 Task: Find connections with filter location Braine-l'Alleud with filter topic #Automationwith filter profile language English with filter current company Spinny with filter school Professor Jayashankar Telangana State Agricultural University with filter industry Footwear and Leather Goods Repair with filter service category User Experience Design with filter keywords title Copywriter
Action: Mouse moved to (530, 83)
Screenshot: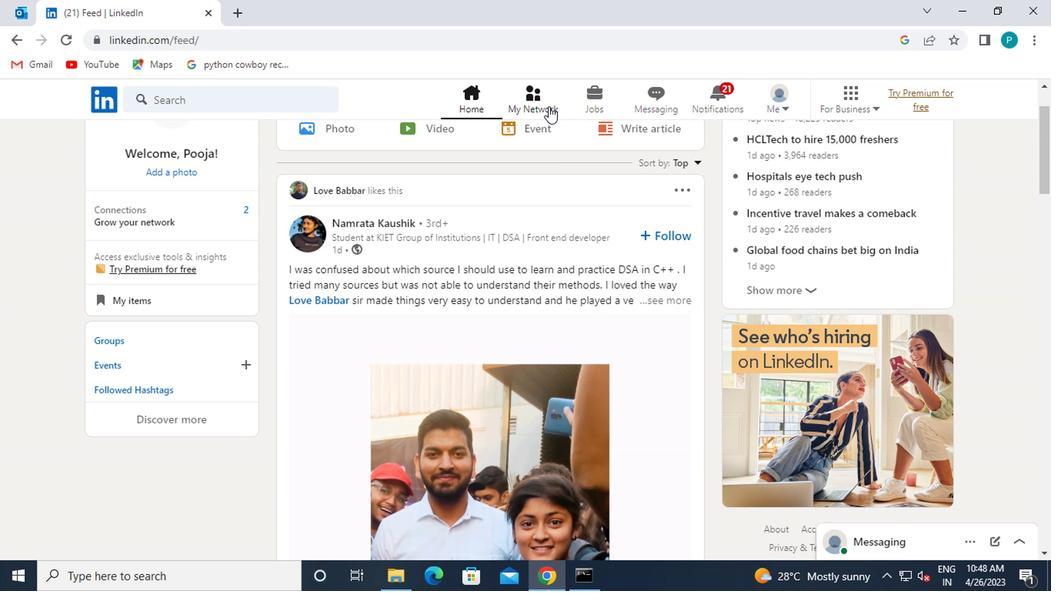 
Action: Mouse pressed left at (530, 83)
Screenshot: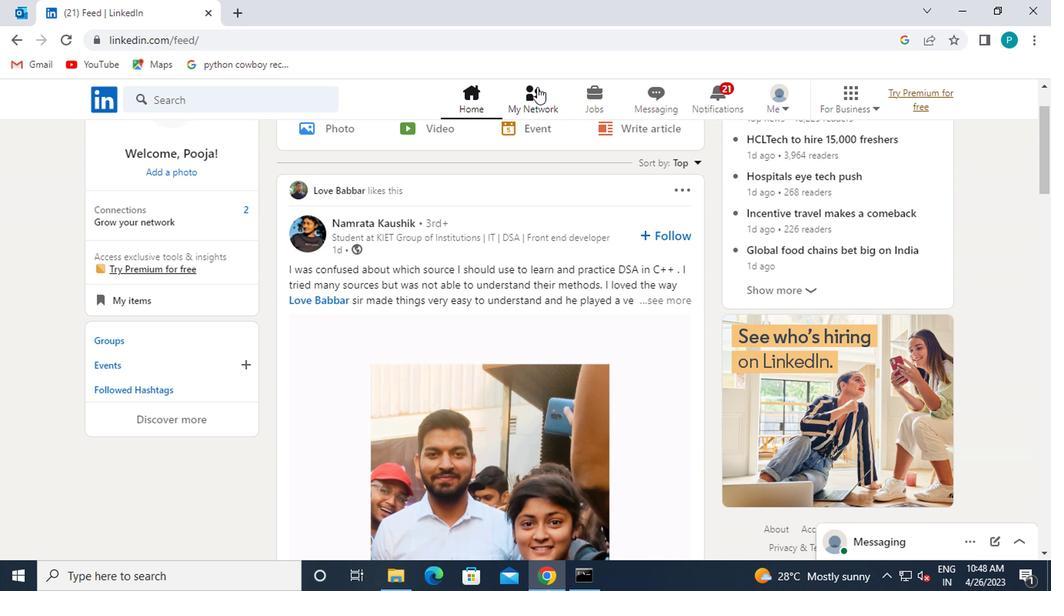 
Action: Mouse moved to (249, 188)
Screenshot: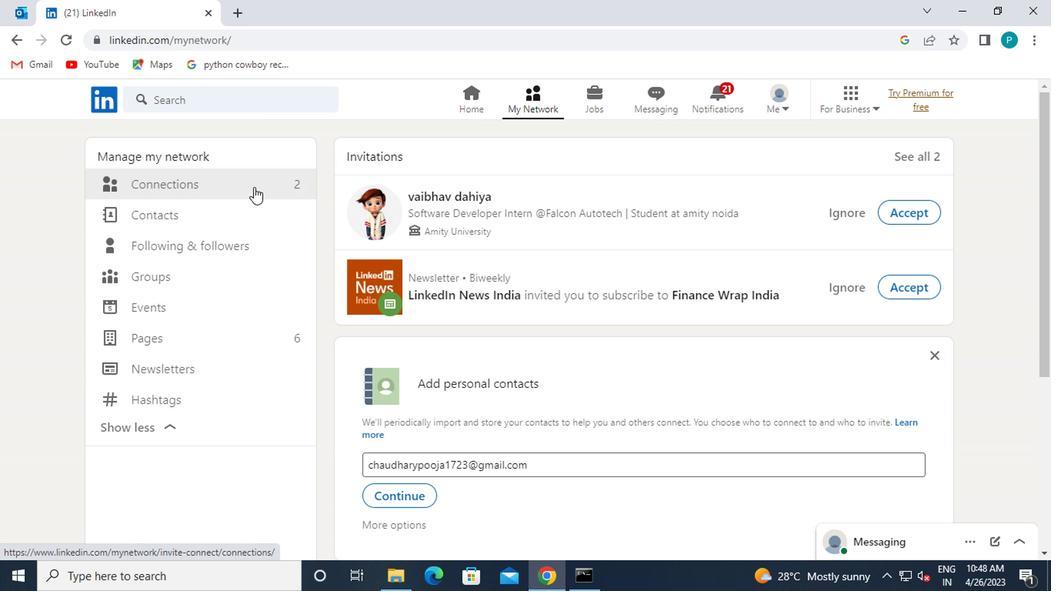 
Action: Mouse pressed left at (249, 188)
Screenshot: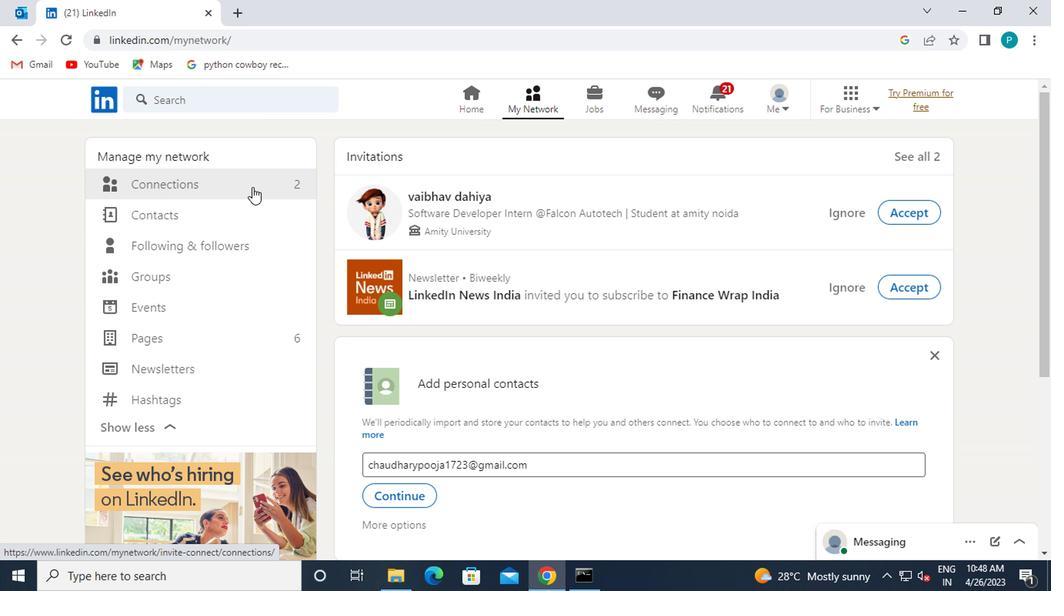 
Action: Mouse moved to (640, 183)
Screenshot: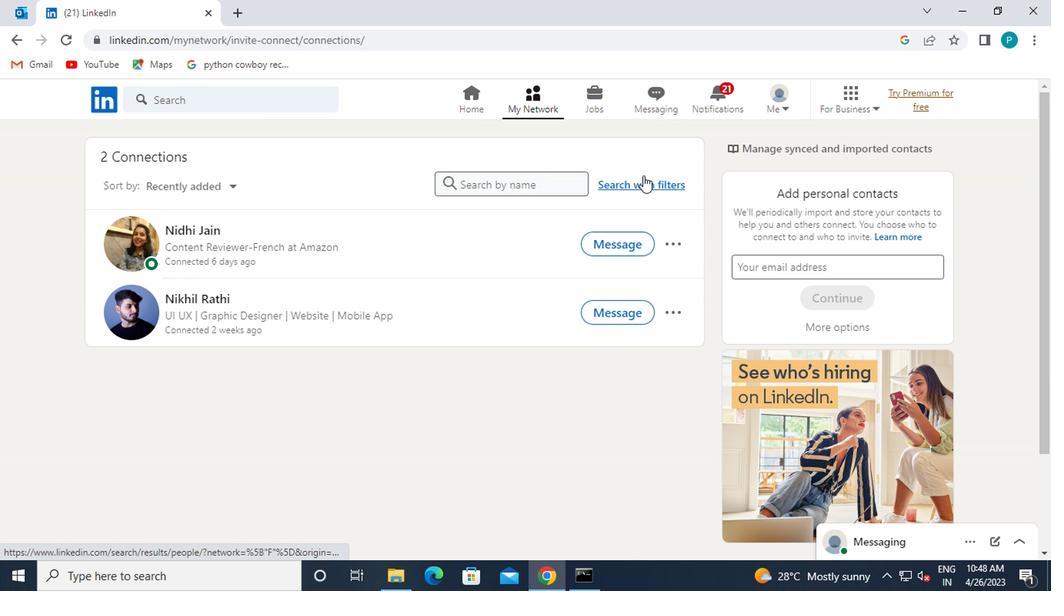 
Action: Mouse pressed left at (640, 183)
Screenshot: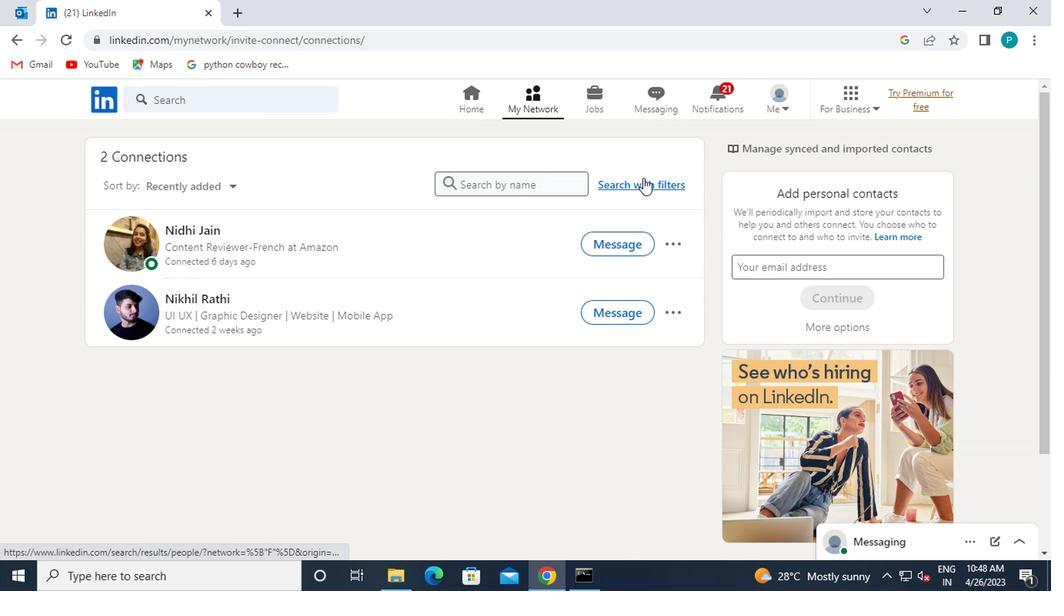 
Action: Mouse moved to (511, 132)
Screenshot: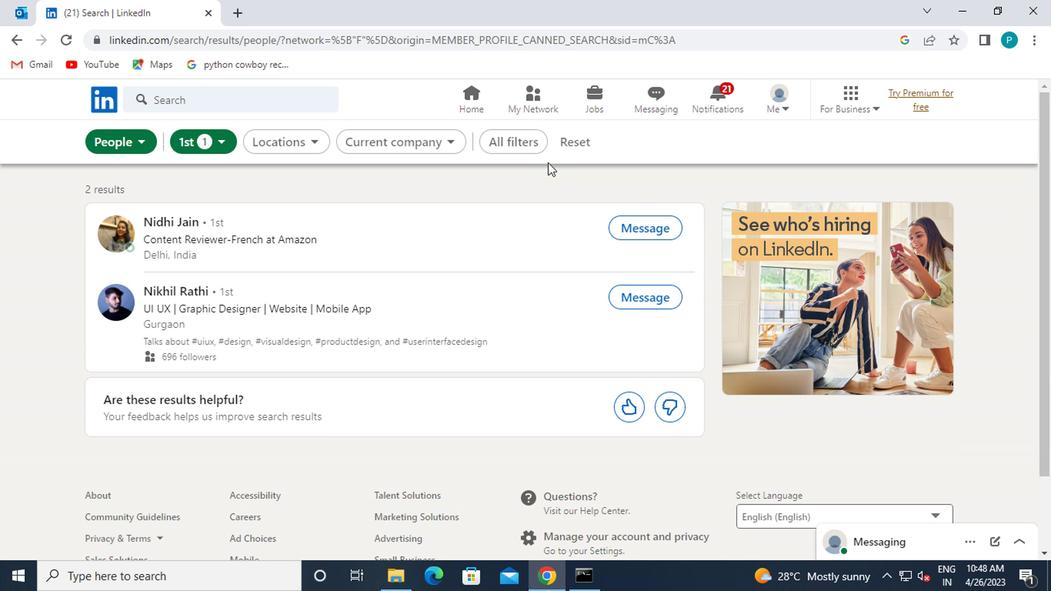 
Action: Mouse pressed left at (511, 132)
Screenshot: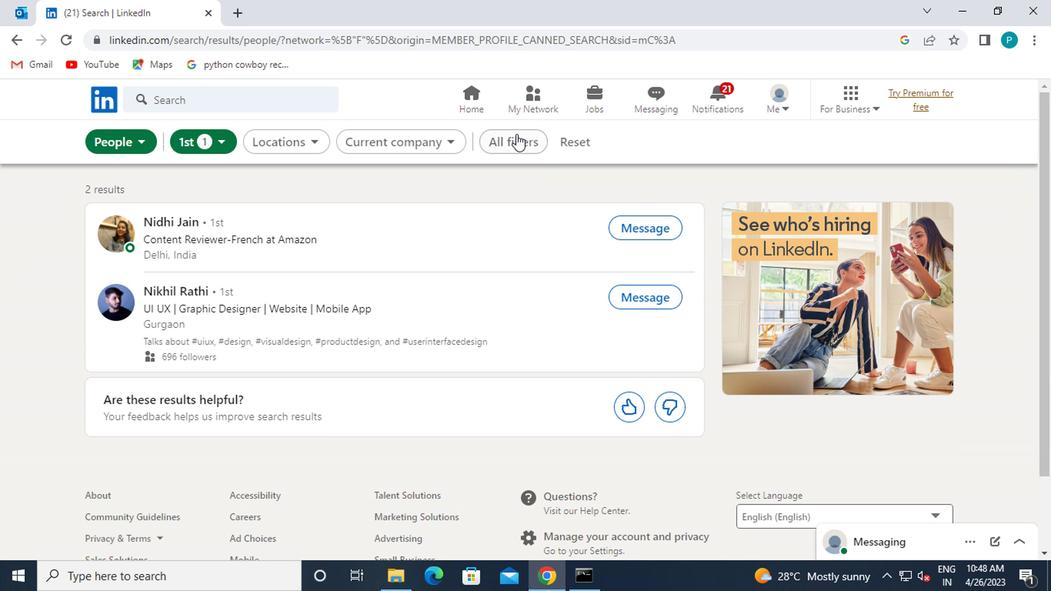 
Action: Mouse moved to (734, 319)
Screenshot: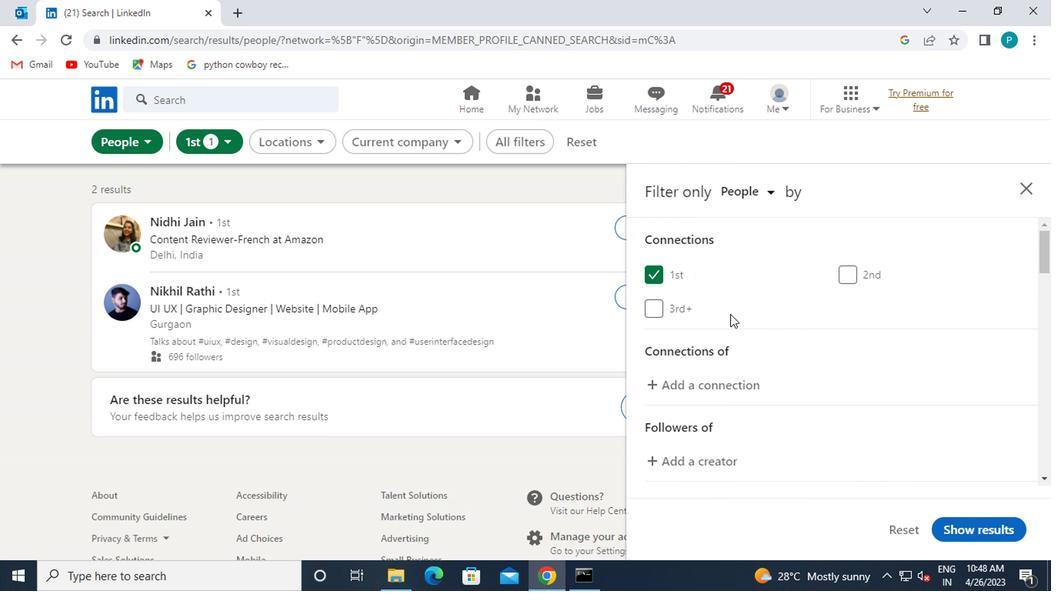 
Action: Mouse scrolled (734, 318) with delta (0, -1)
Screenshot: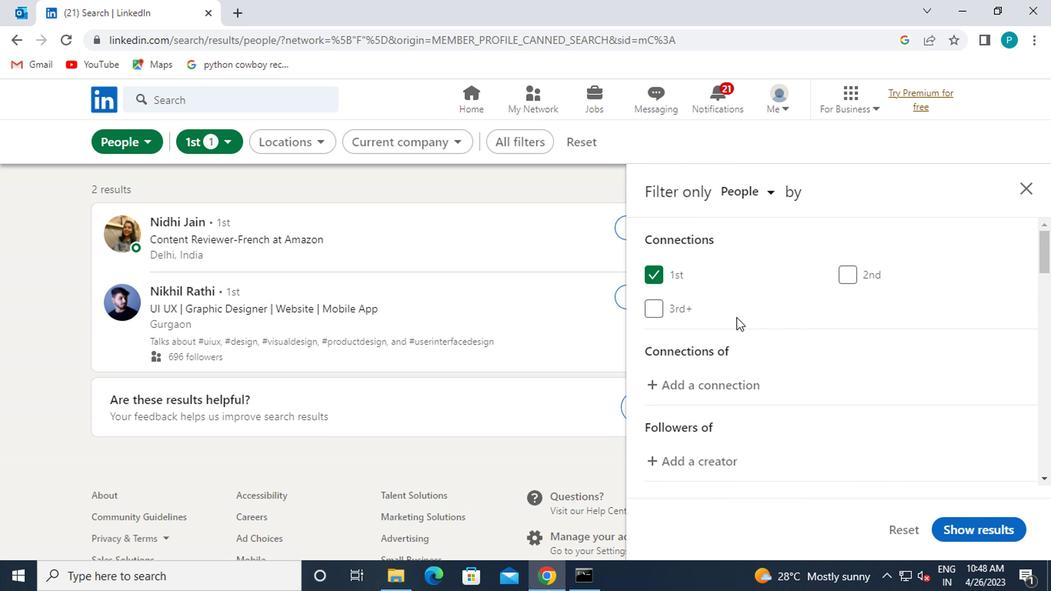 
Action: Mouse scrolled (734, 318) with delta (0, -1)
Screenshot: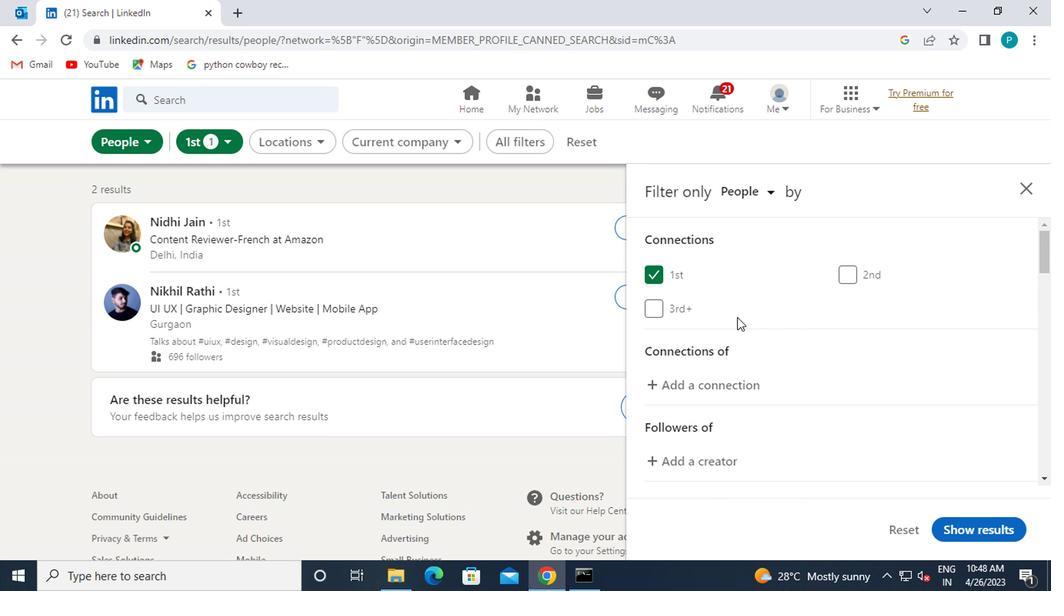 
Action: Mouse moved to (746, 335)
Screenshot: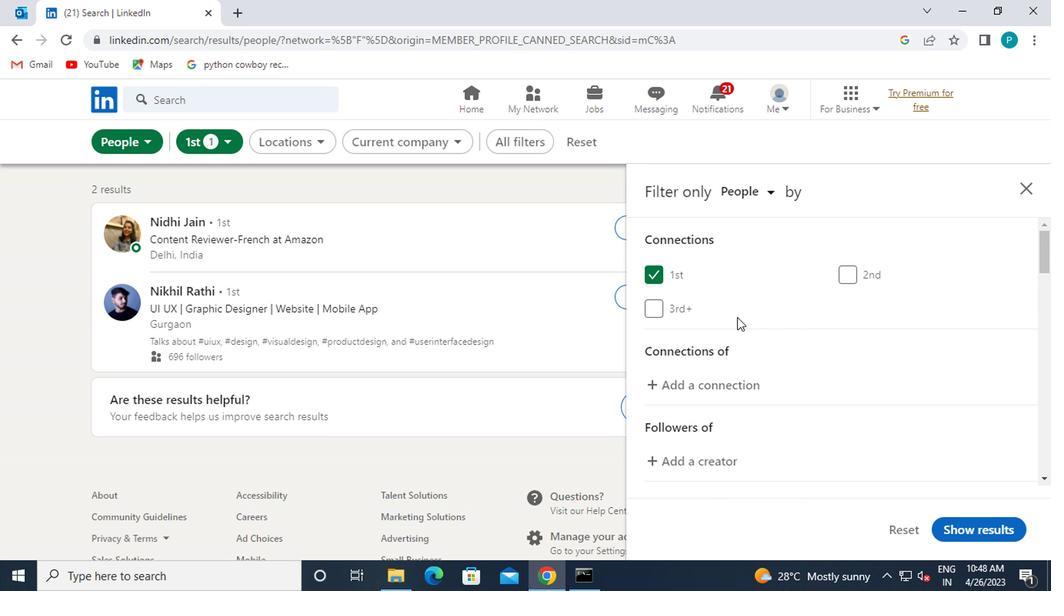 
Action: Mouse scrolled (746, 334) with delta (0, 0)
Screenshot: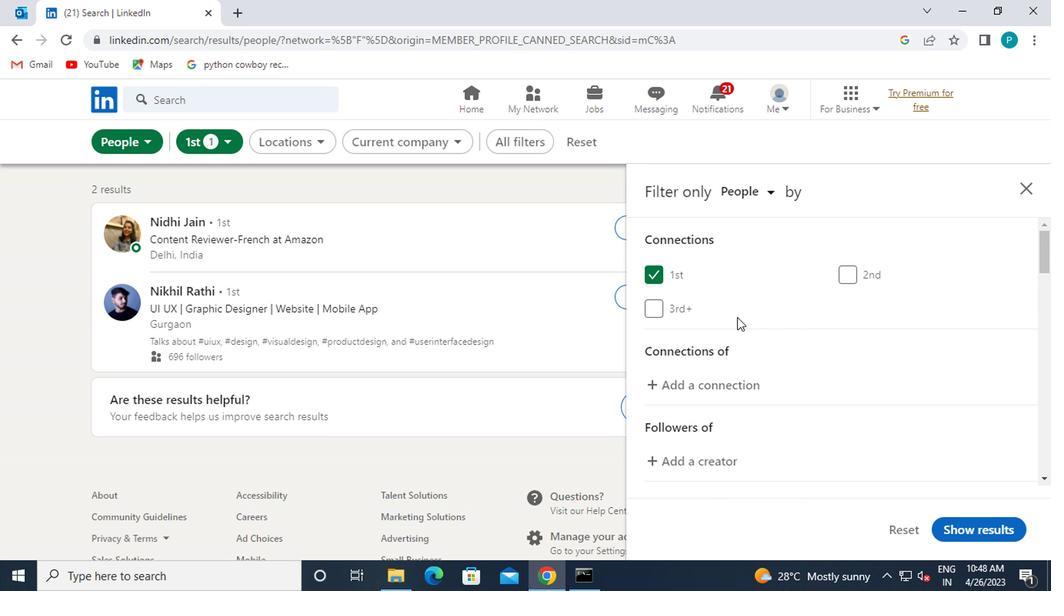 
Action: Mouse moved to (856, 372)
Screenshot: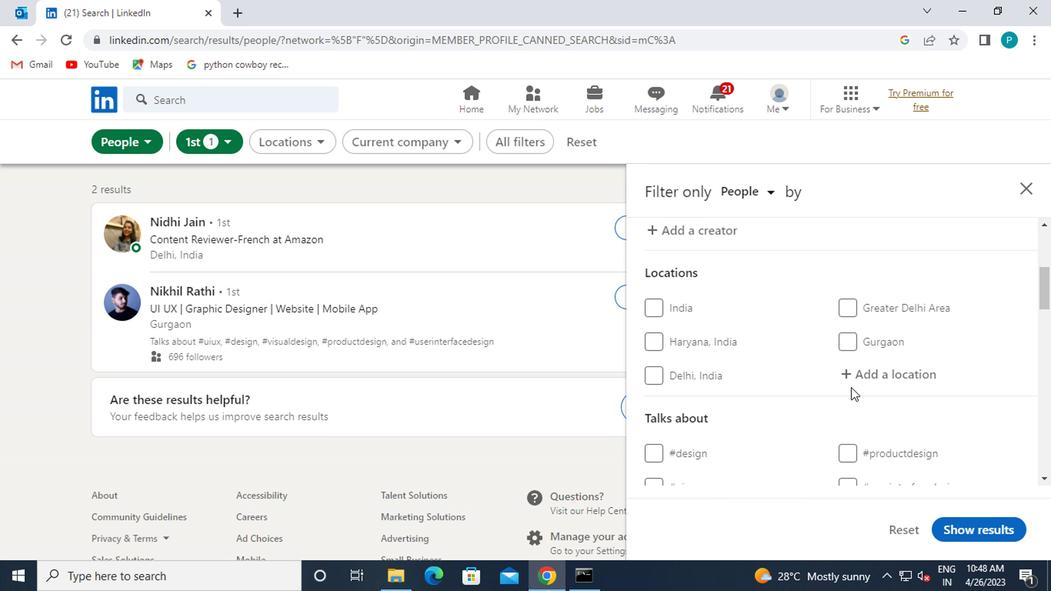 
Action: Mouse pressed left at (856, 372)
Screenshot: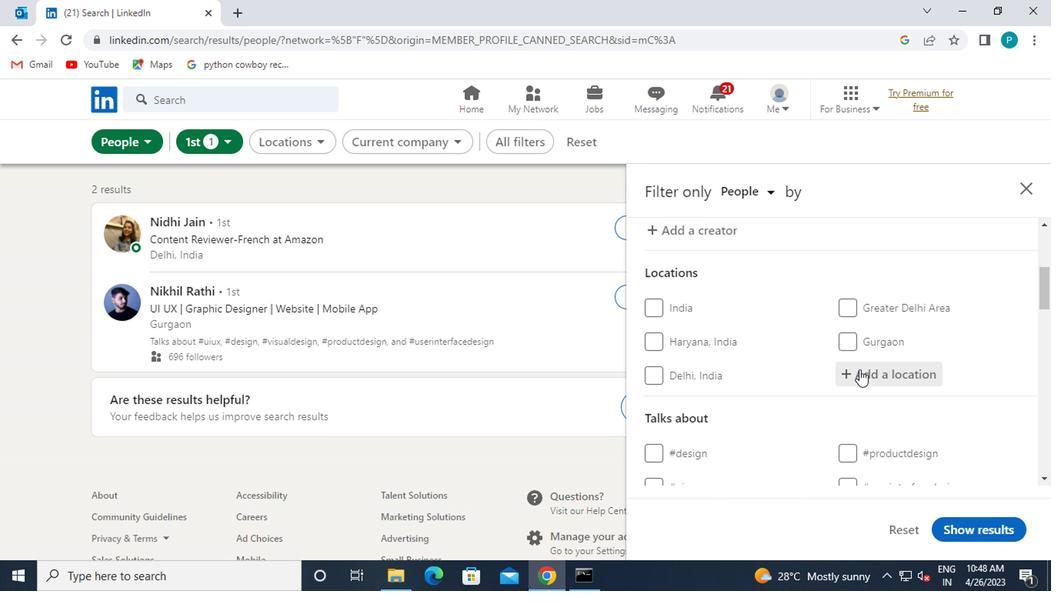 
Action: Mouse moved to (848, 355)
Screenshot: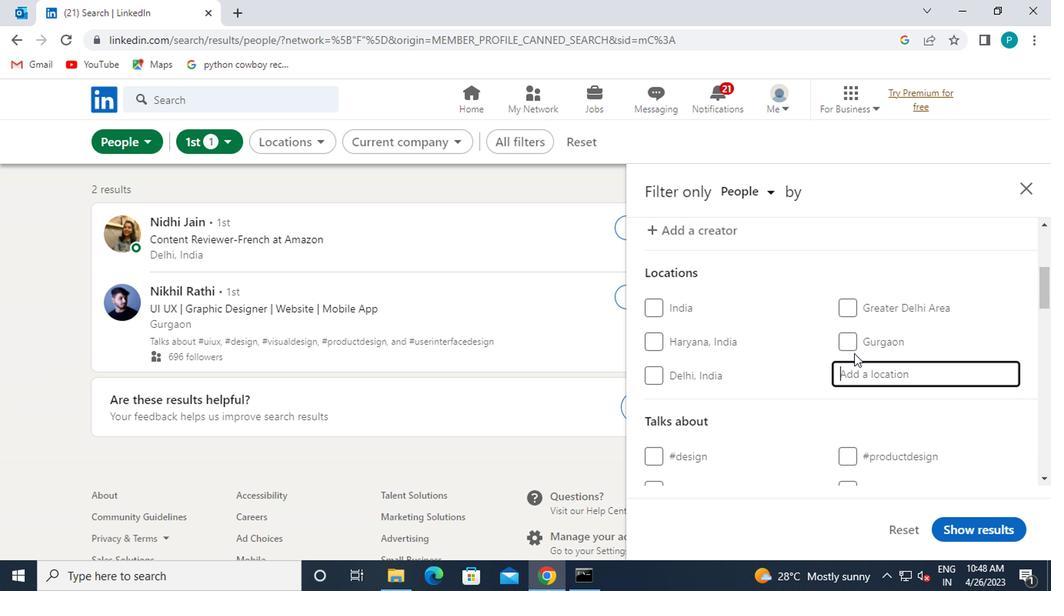 
Action: Key pressed <Key.caps_lock>b<Key.caps_lock>raine
Screenshot: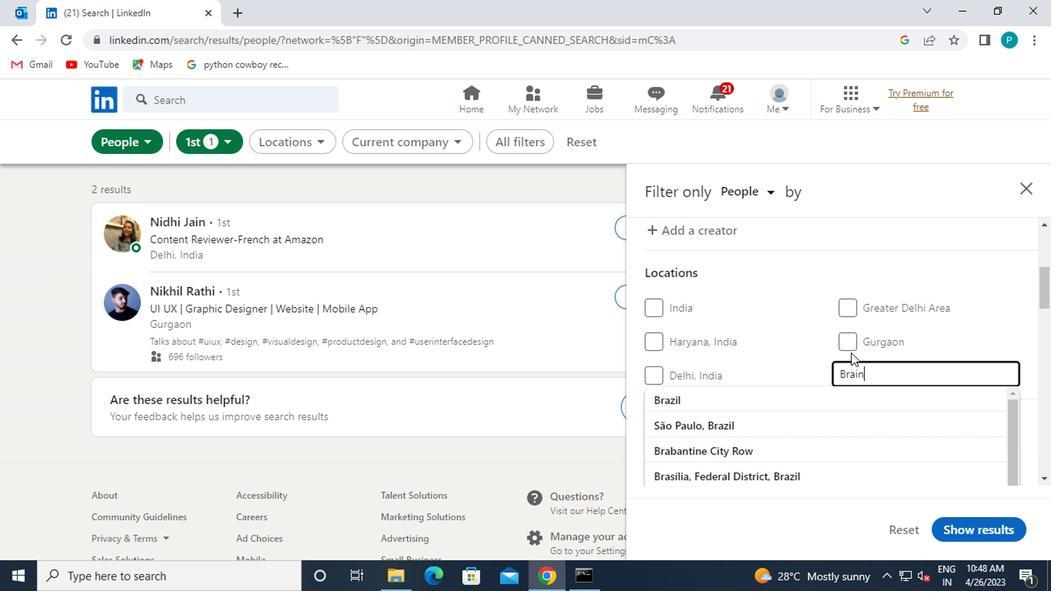 
Action: Mouse moved to (827, 401)
Screenshot: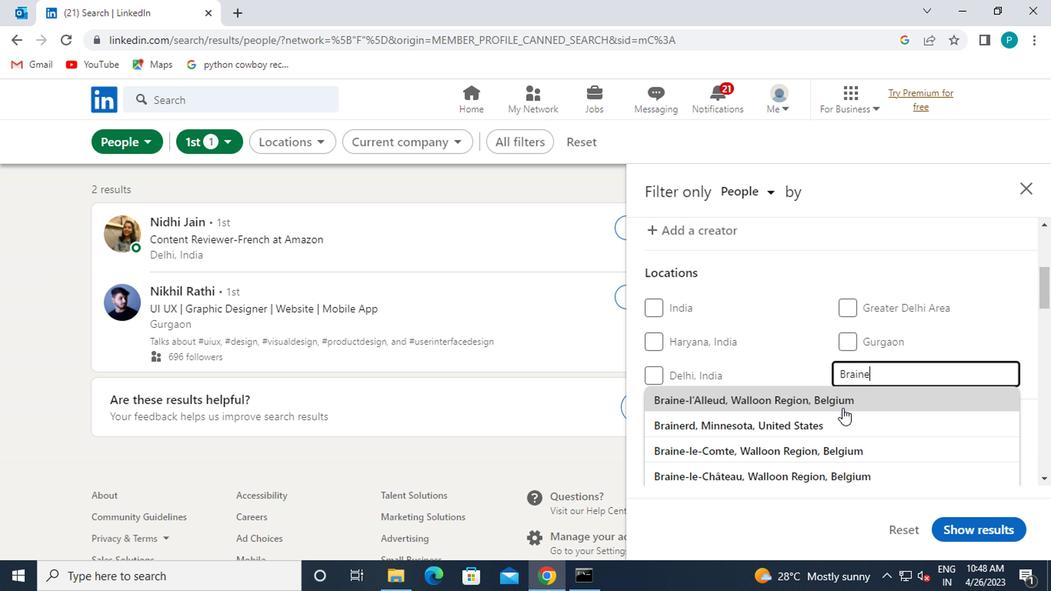 
Action: Mouse pressed left at (827, 401)
Screenshot: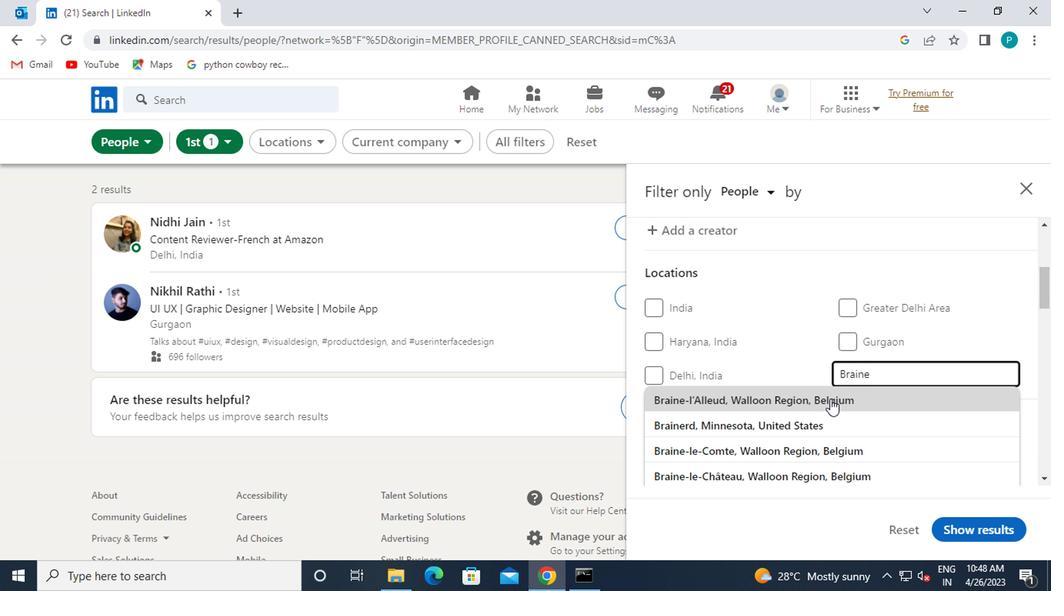 
Action: Mouse scrolled (827, 400) with delta (0, 0)
Screenshot: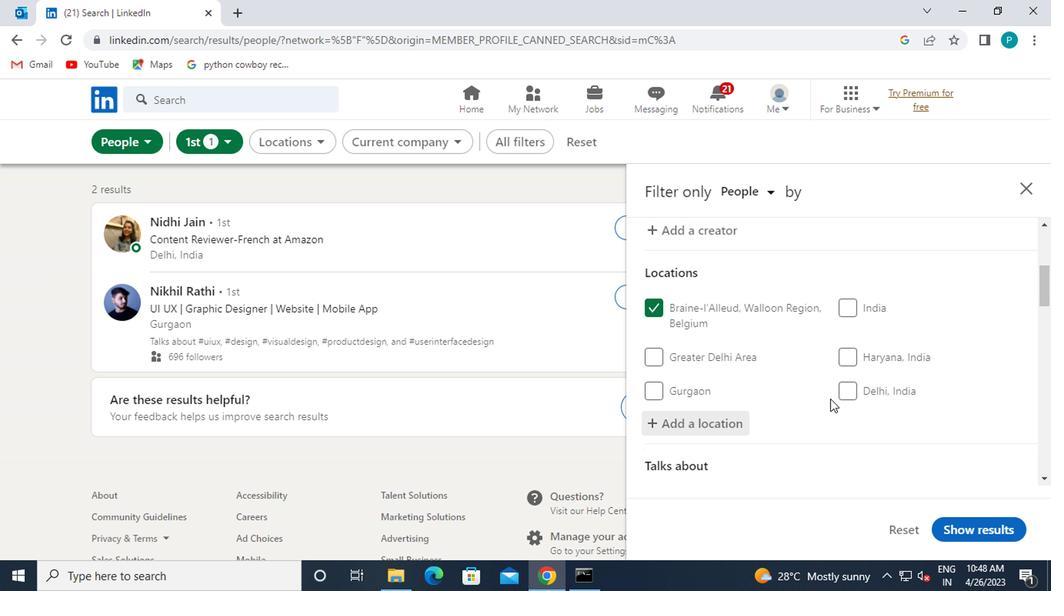 
Action: Mouse scrolled (827, 400) with delta (0, 0)
Screenshot: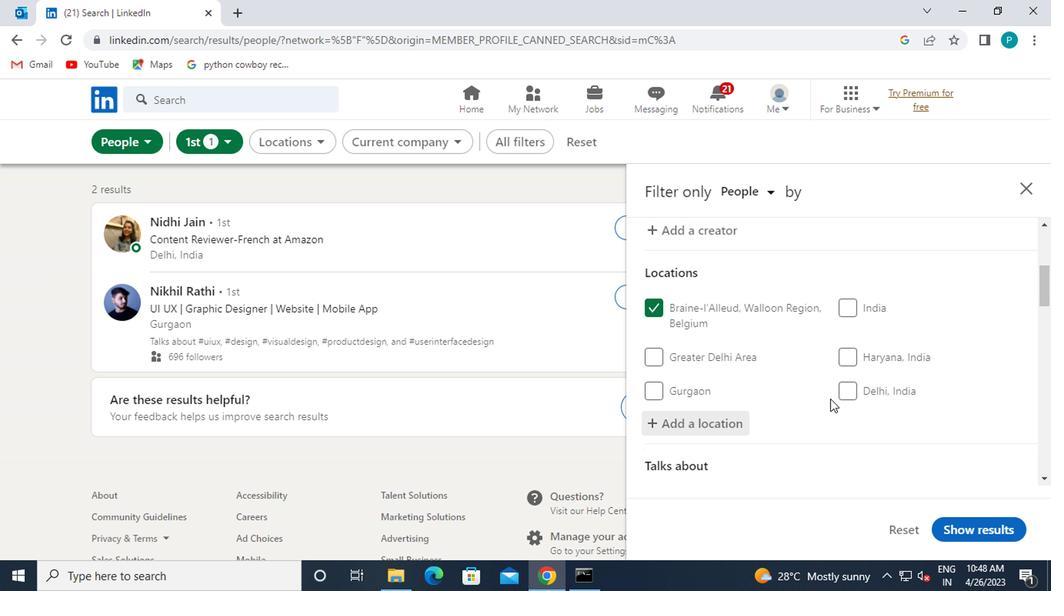 
Action: Mouse scrolled (827, 400) with delta (0, 0)
Screenshot: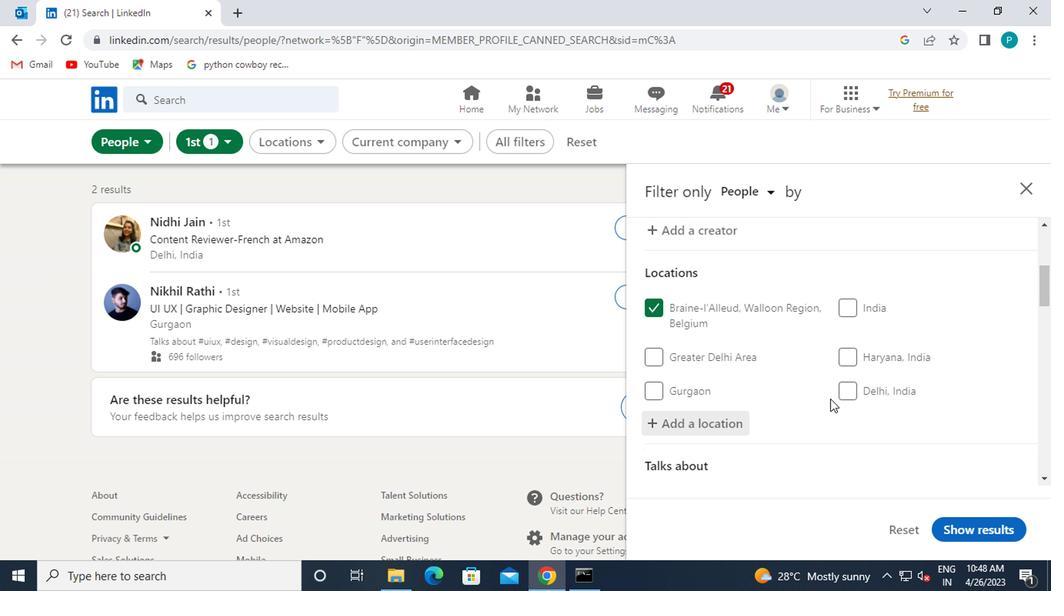 
Action: Mouse moved to (857, 346)
Screenshot: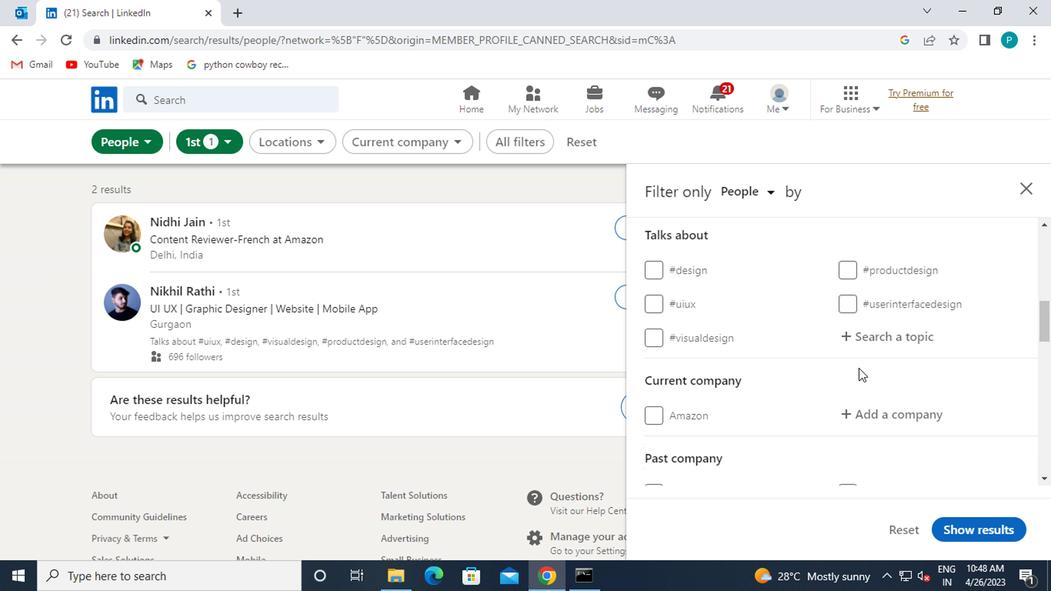 
Action: Mouse pressed left at (857, 346)
Screenshot: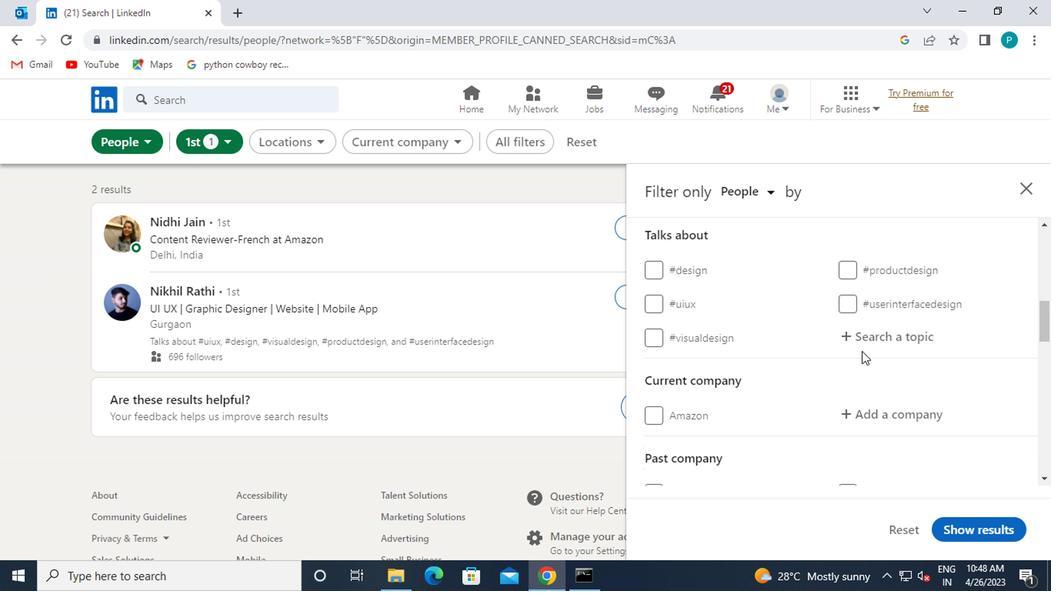 
Action: Mouse moved to (854, 350)
Screenshot: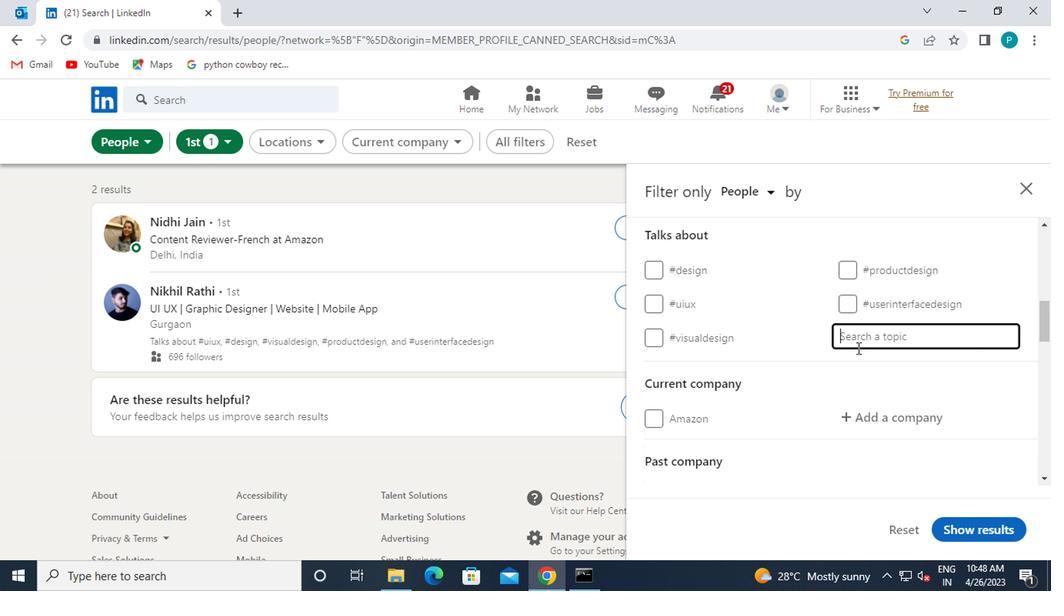 
Action: Key pressed <Key.shift><Key.shift><Key.shift><Key.shift><Key.shift><Key.shift>#<Key.caps_lock>A<Key.caps_lock>UTOMATION
Screenshot: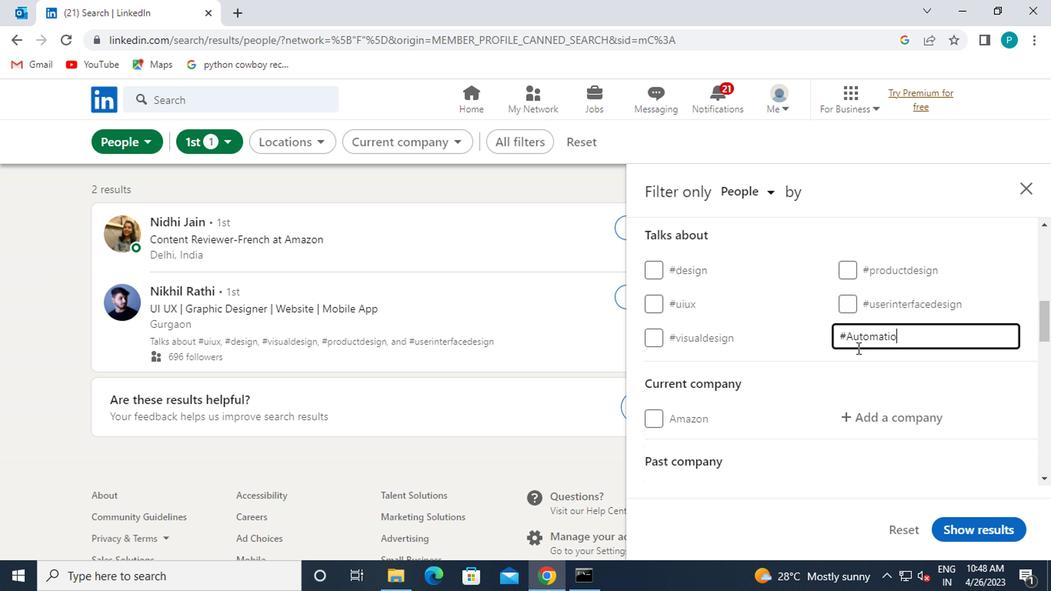 
Action: Mouse moved to (855, 350)
Screenshot: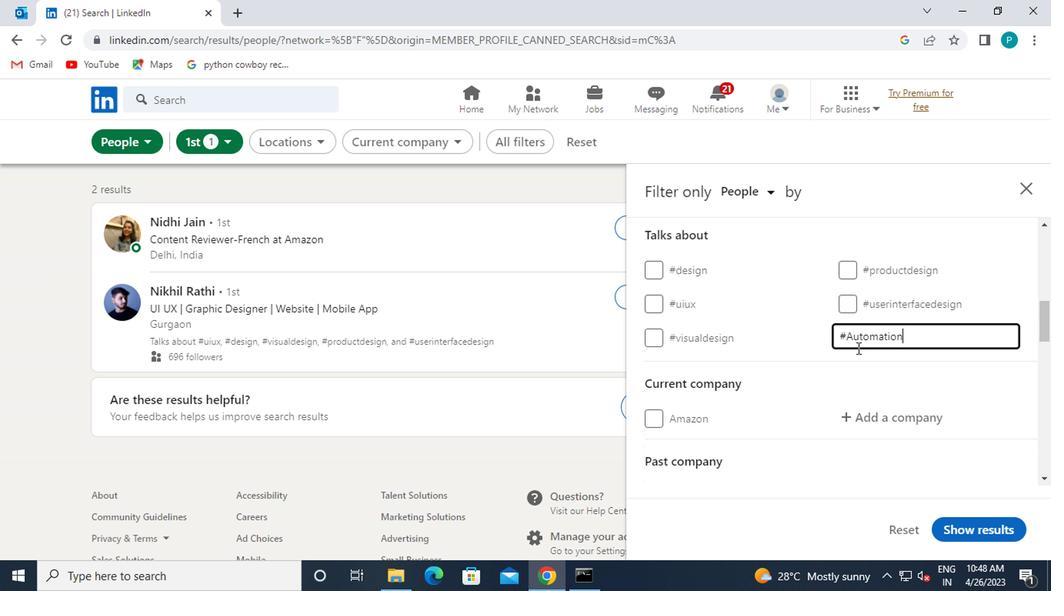 
Action: Mouse scrolled (855, 349) with delta (0, 0)
Screenshot: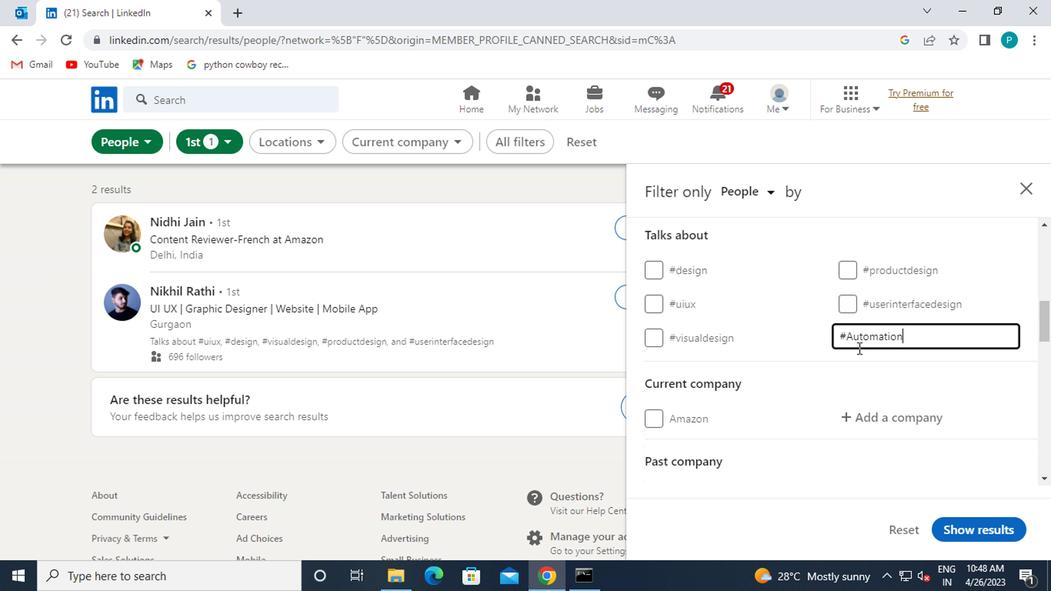 
Action: Mouse scrolled (855, 349) with delta (0, 0)
Screenshot: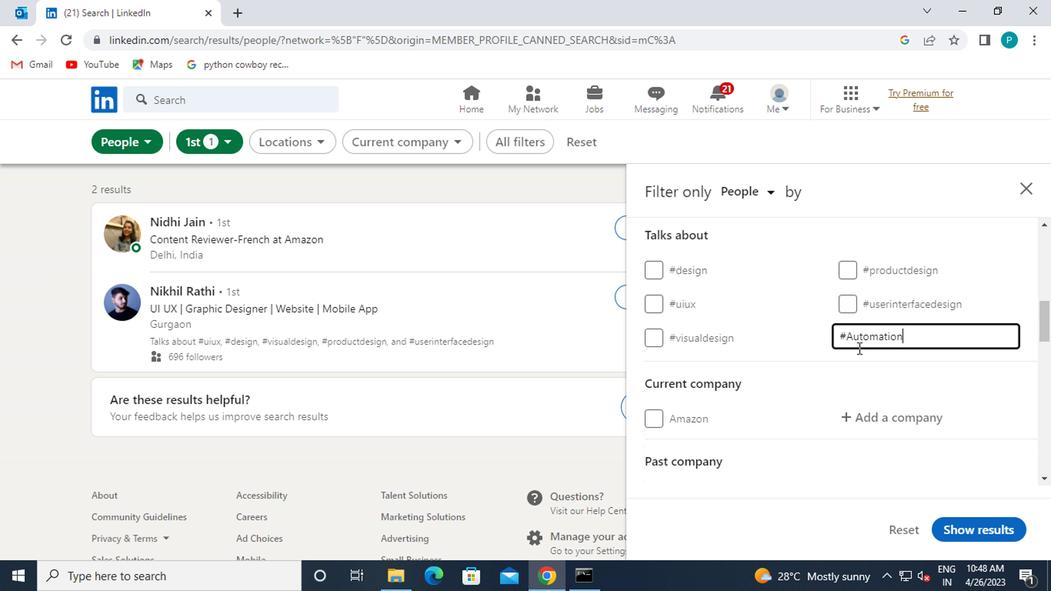
Action: Mouse moved to (850, 267)
Screenshot: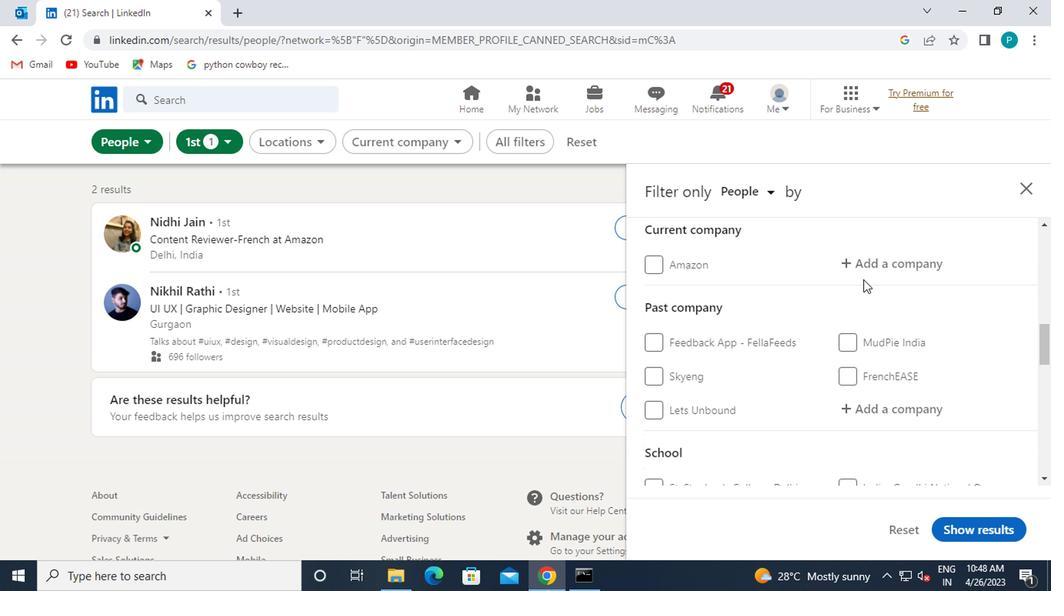 
Action: Mouse pressed left at (850, 267)
Screenshot: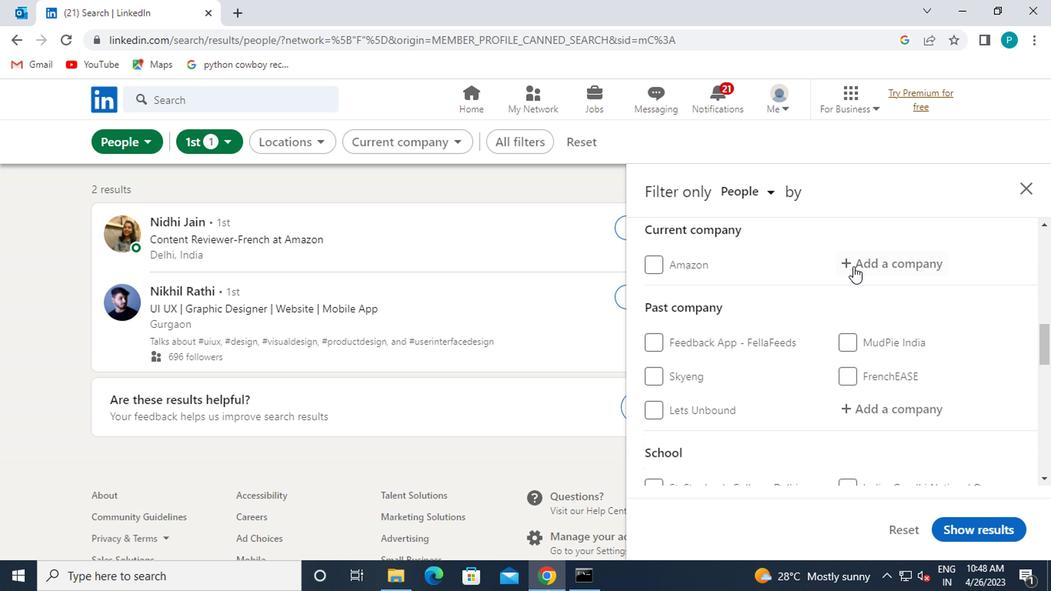 
Action: Mouse moved to (850, 267)
Screenshot: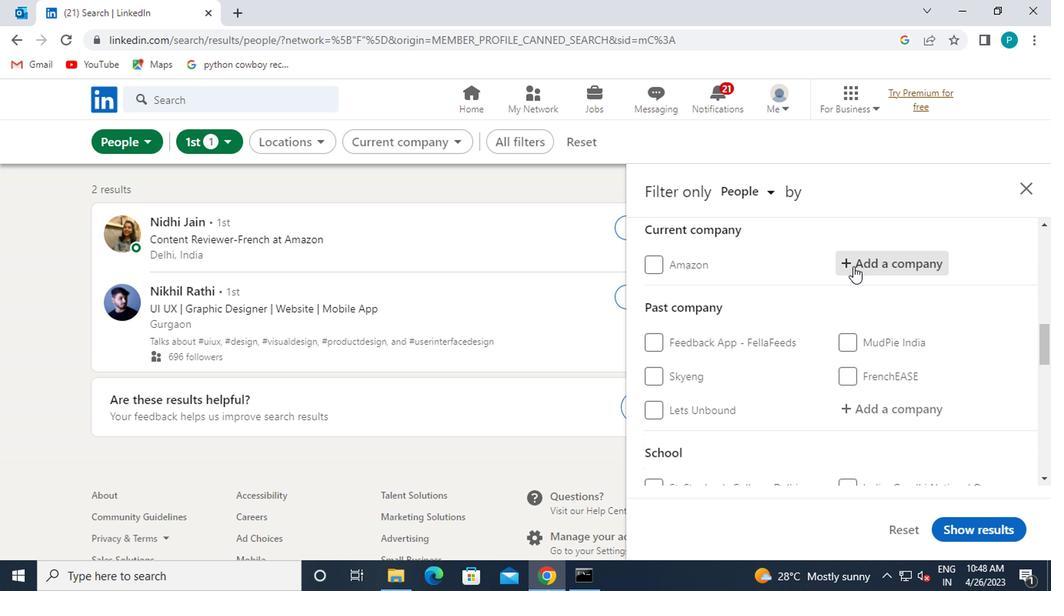 
Action: Key pressed SPINNY
Screenshot: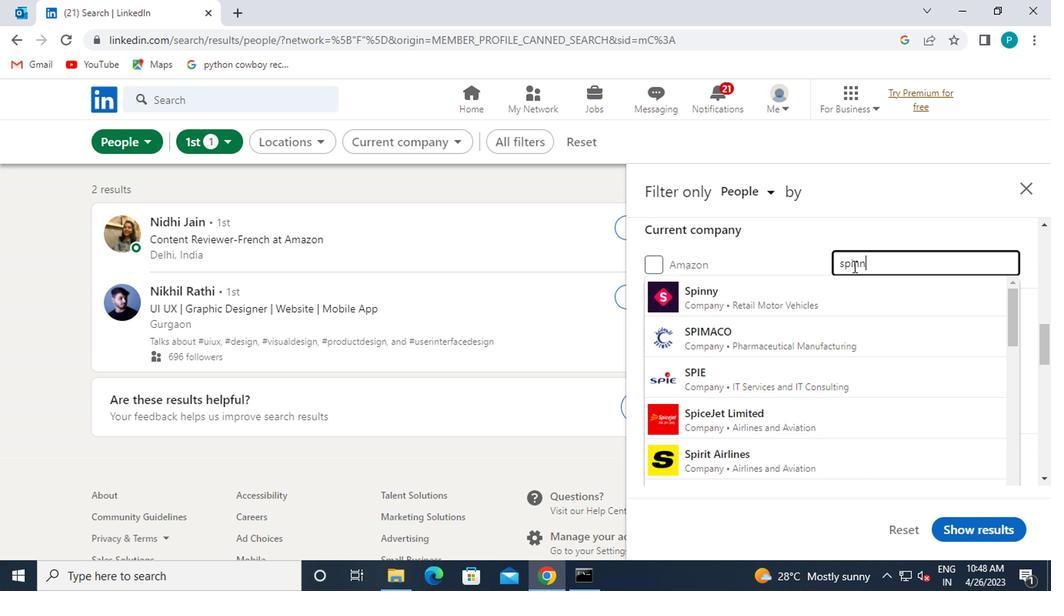 
Action: Mouse moved to (785, 302)
Screenshot: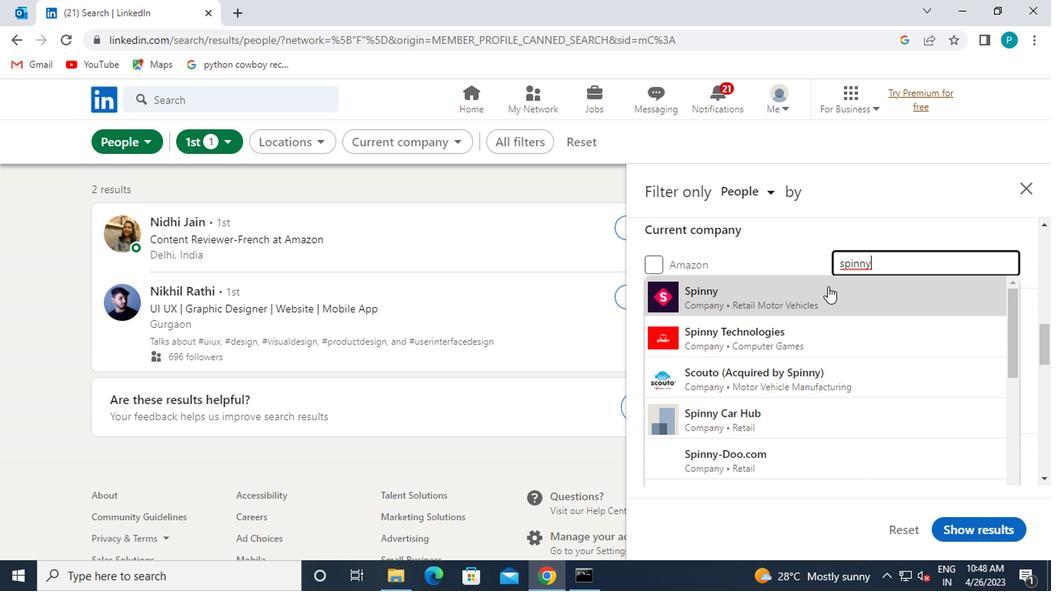 
Action: Mouse pressed left at (785, 302)
Screenshot: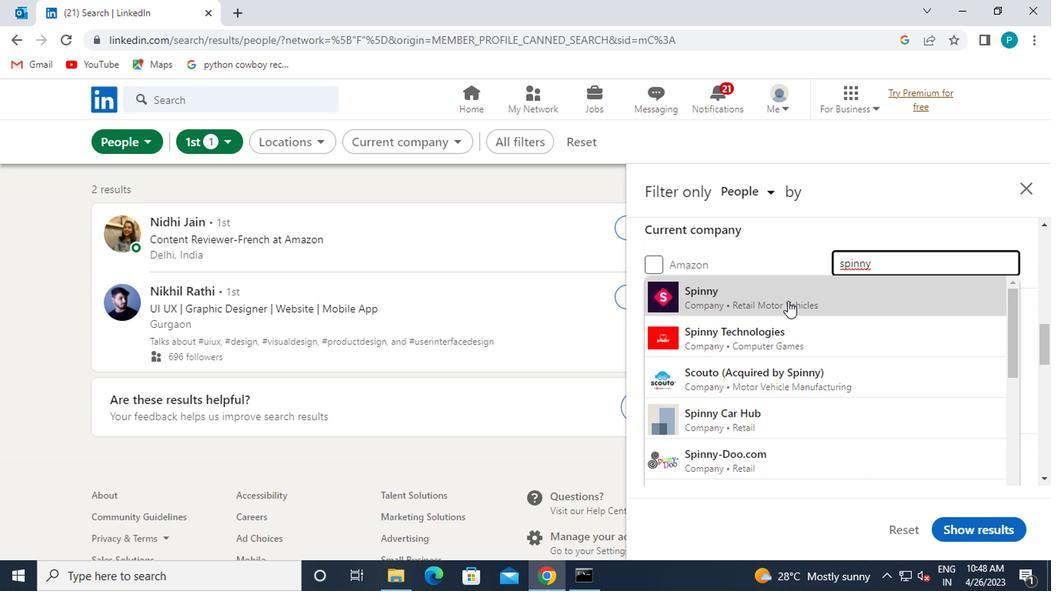 
Action: Mouse scrolled (785, 301) with delta (0, -1)
Screenshot: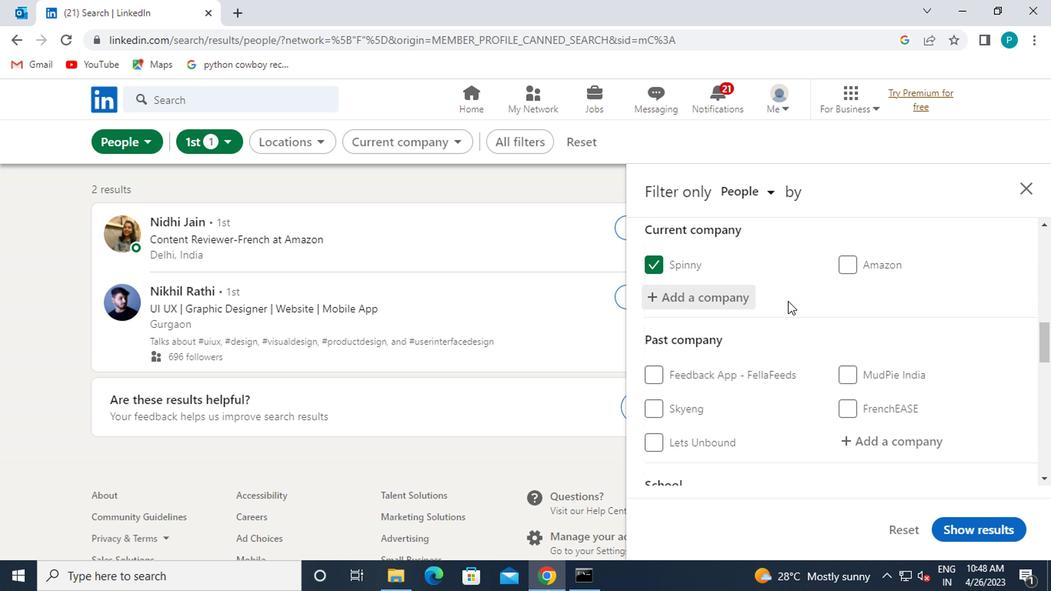 
Action: Mouse moved to (785, 302)
Screenshot: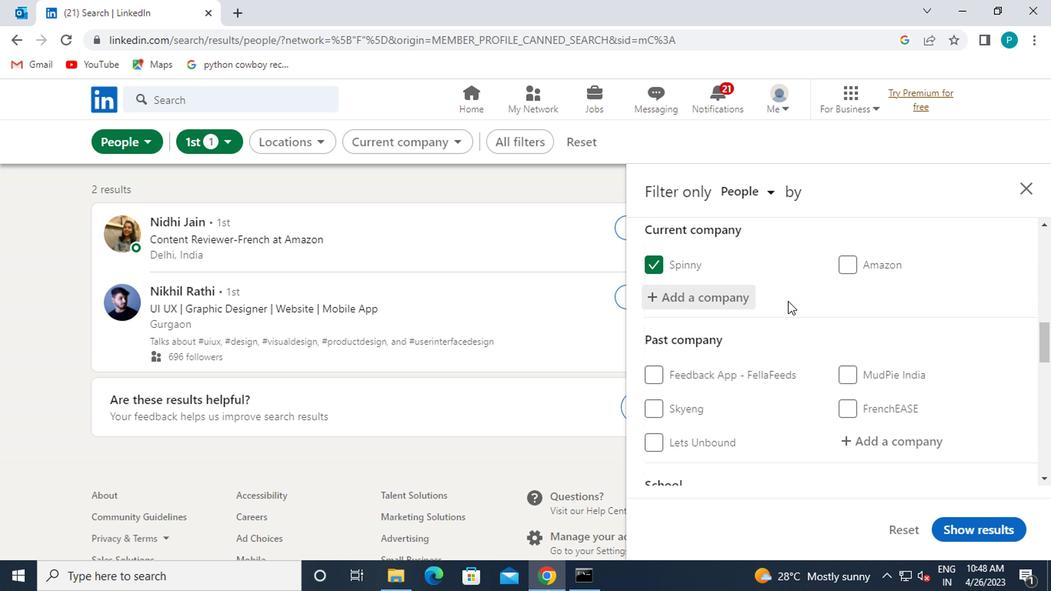 
Action: Mouse scrolled (785, 301) with delta (0, -1)
Screenshot: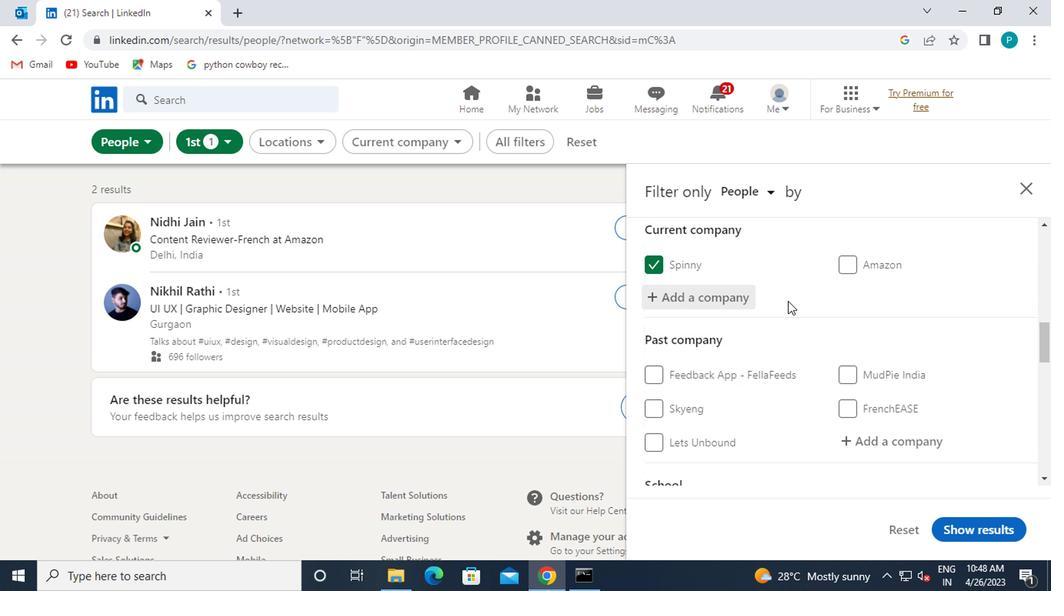 
Action: Mouse moved to (779, 350)
Screenshot: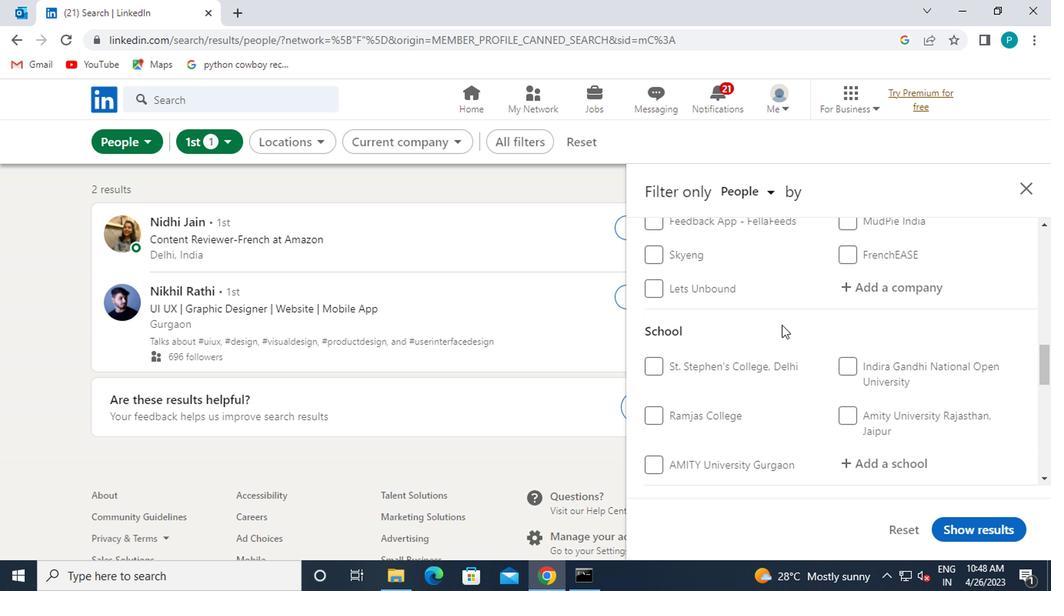 
Action: Mouse scrolled (779, 349) with delta (0, 0)
Screenshot: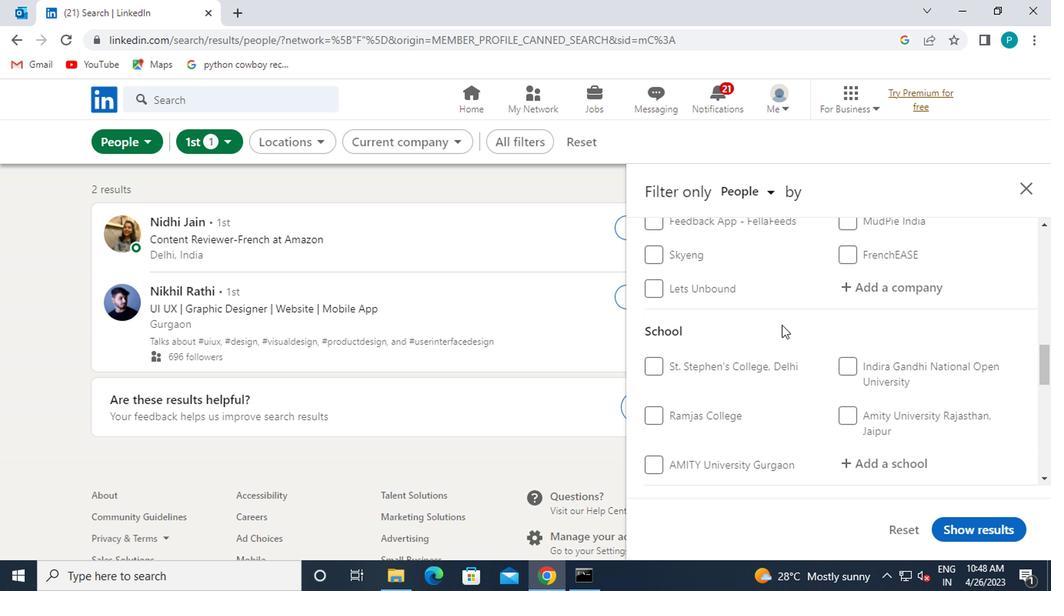 
Action: Mouse moved to (779, 350)
Screenshot: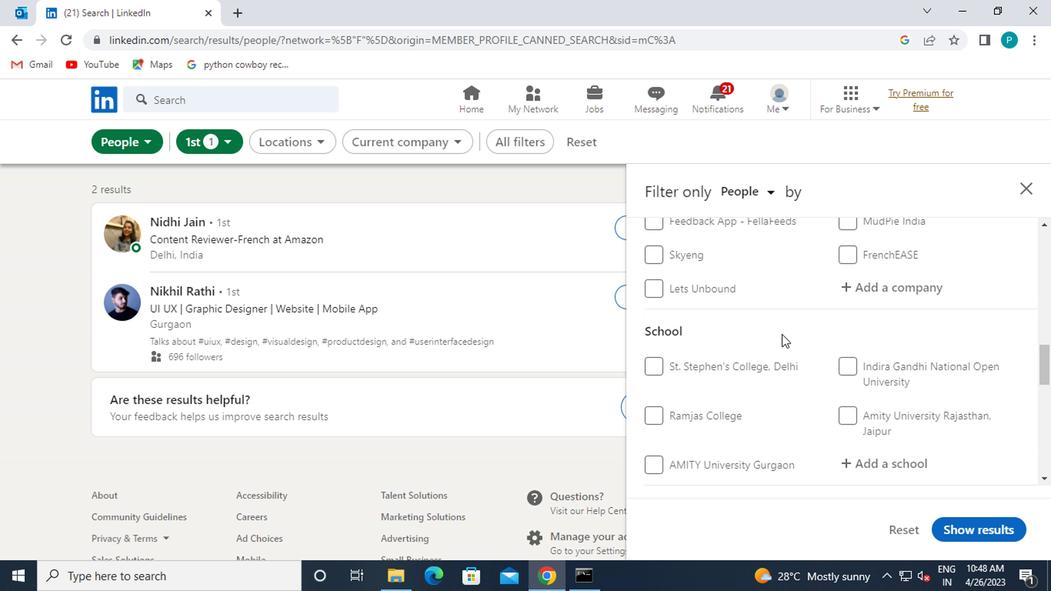 
Action: Mouse scrolled (779, 350) with delta (0, 0)
Screenshot: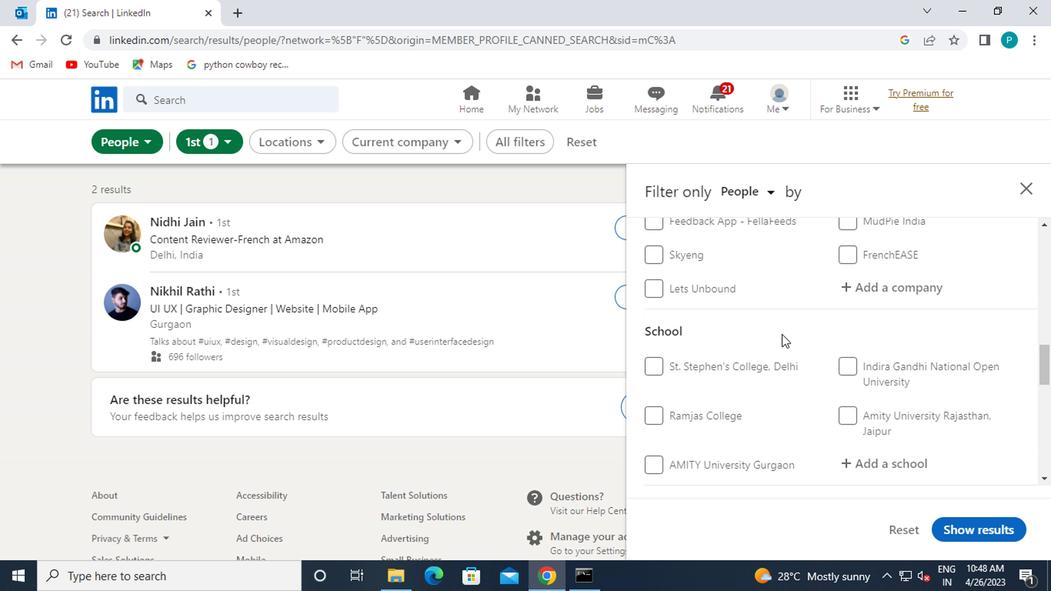 
Action: Mouse moved to (877, 322)
Screenshot: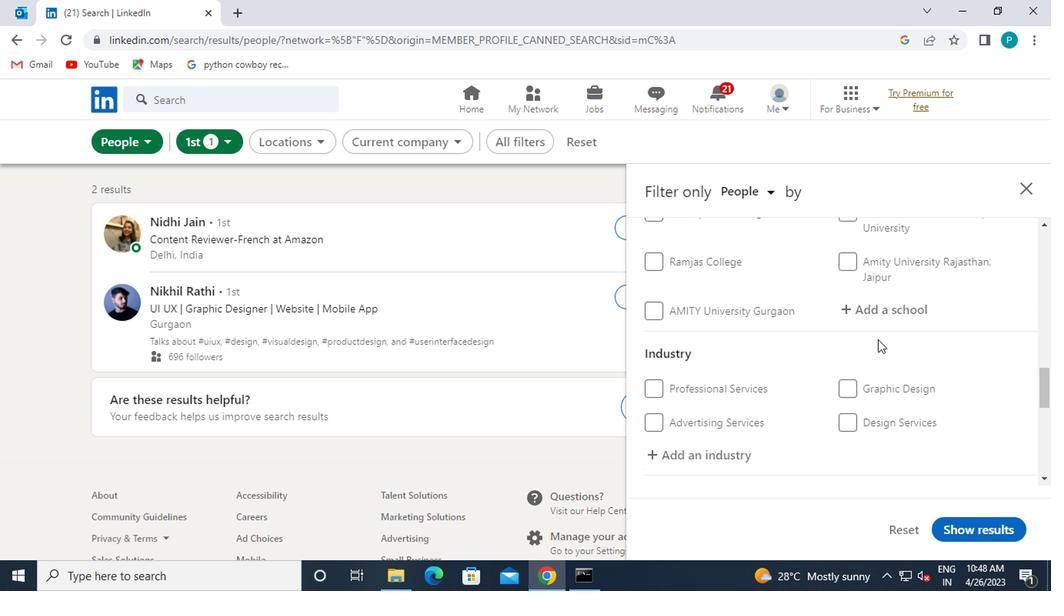 
Action: Mouse pressed left at (877, 322)
Screenshot: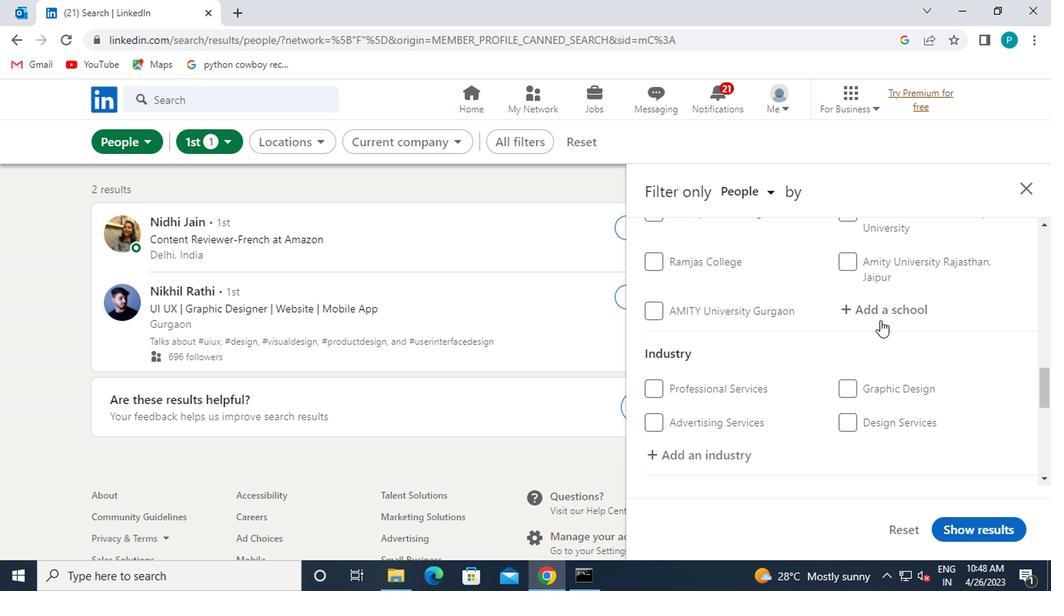 
Action: Mouse moved to (891, 316)
Screenshot: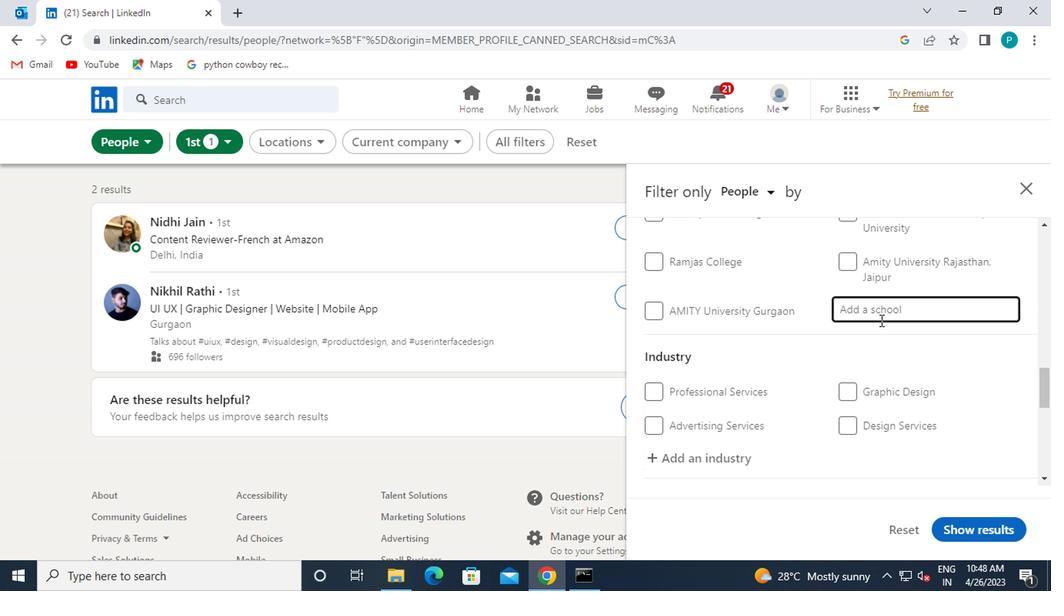 
Action: Key pressed PROFESSOR
Screenshot: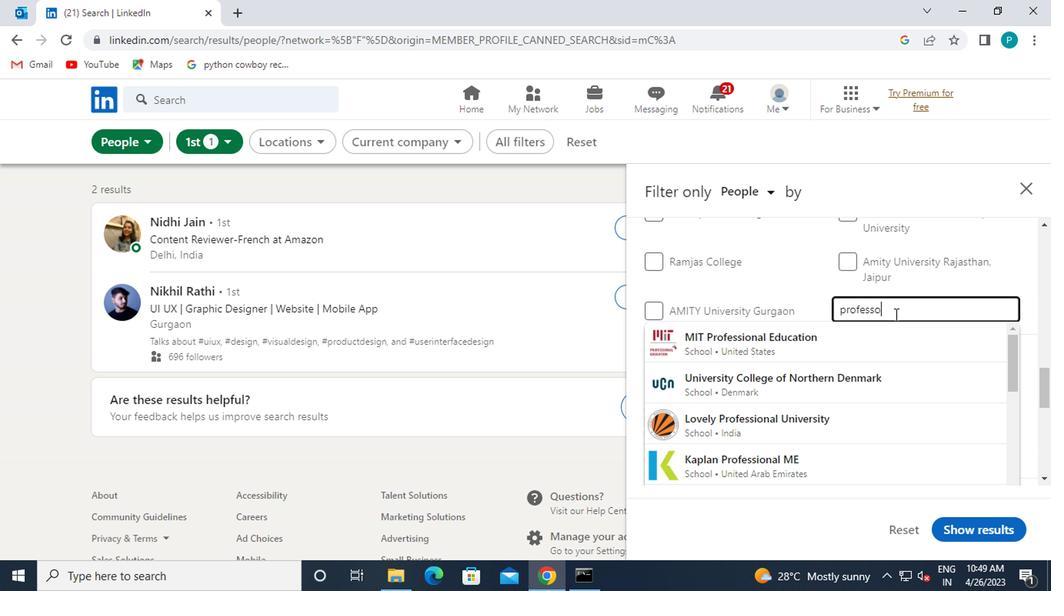 
Action: Mouse moved to (882, 348)
Screenshot: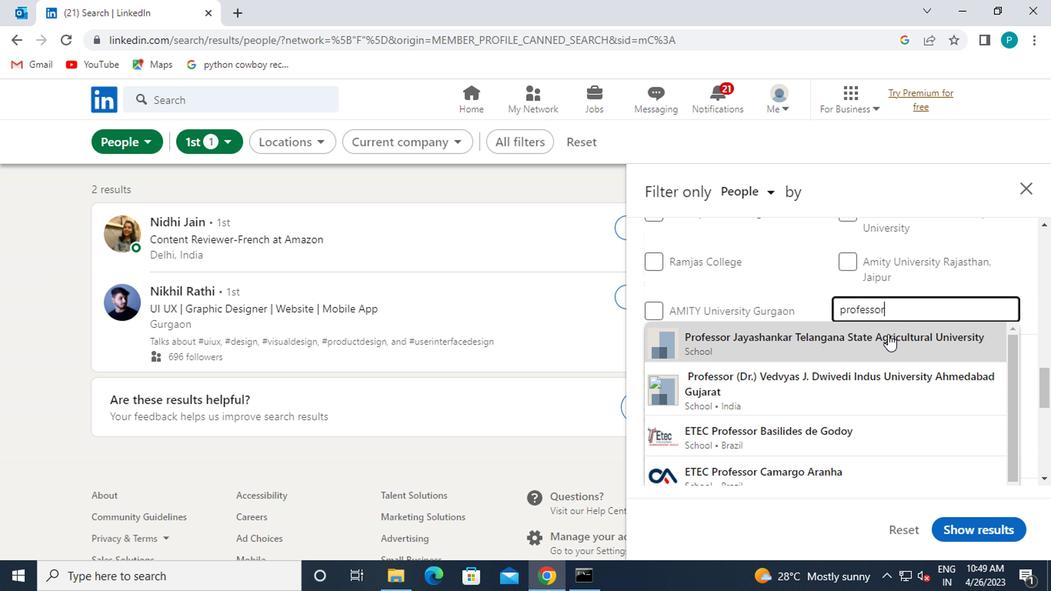 
Action: Mouse pressed left at (882, 348)
Screenshot: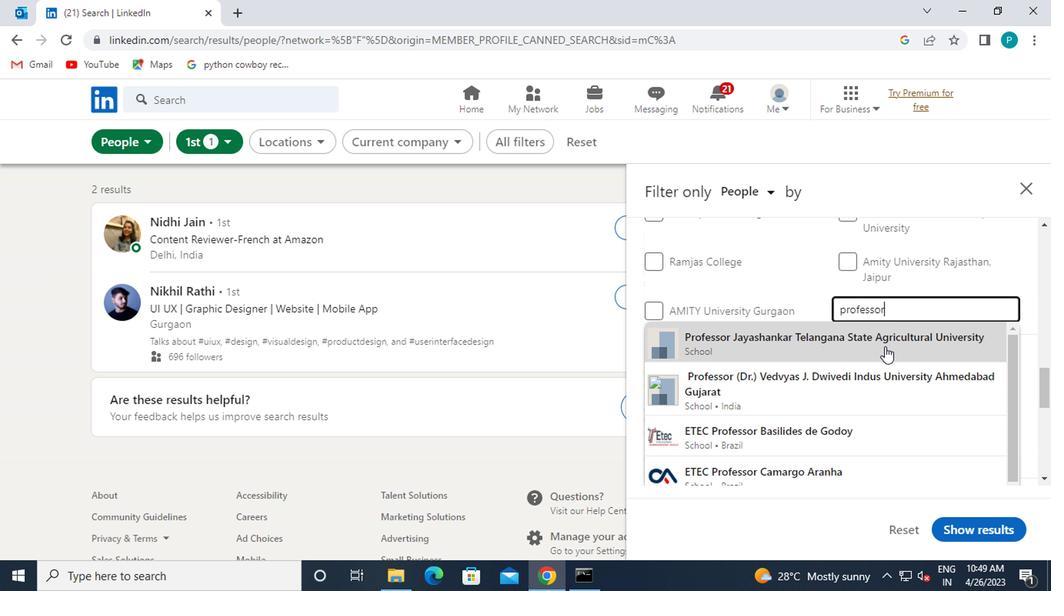 
Action: Mouse scrolled (882, 347) with delta (0, 0)
Screenshot: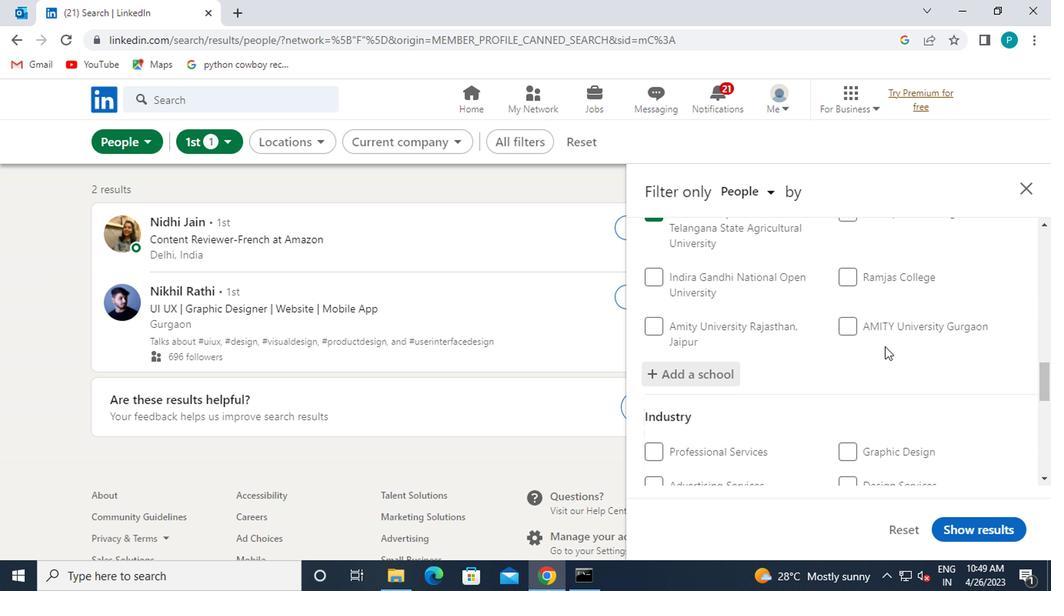 
Action: Mouse scrolled (882, 347) with delta (0, 0)
Screenshot: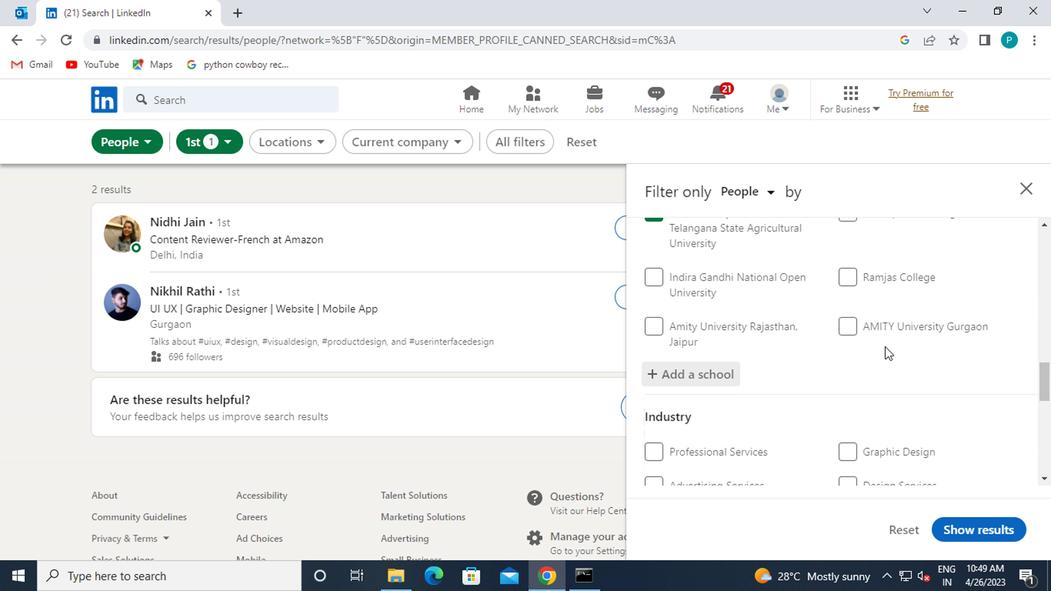
Action: Mouse moved to (706, 372)
Screenshot: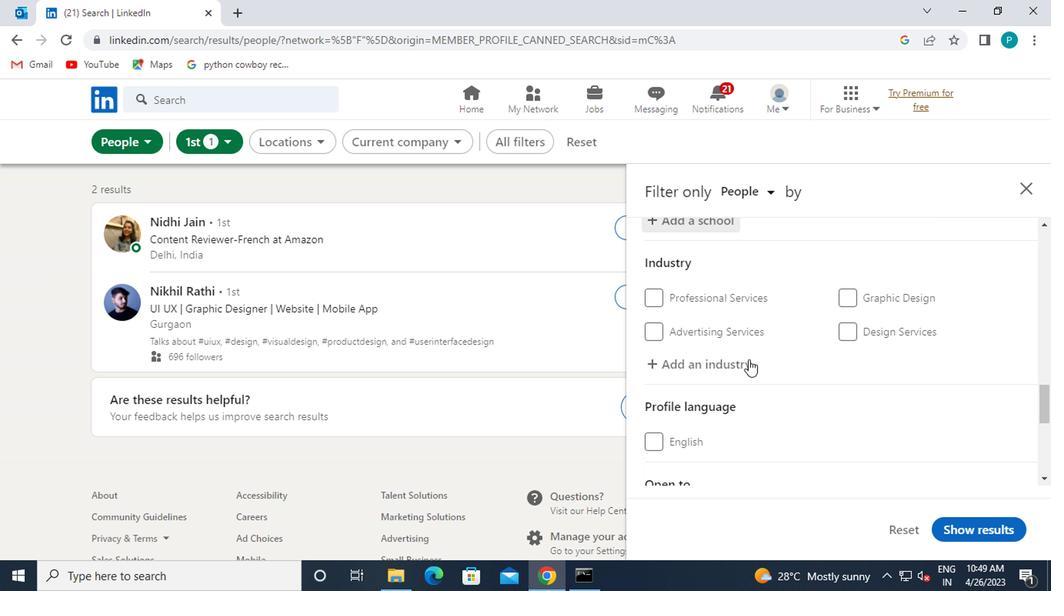 
Action: Mouse pressed left at (706, 372)
Screenshot: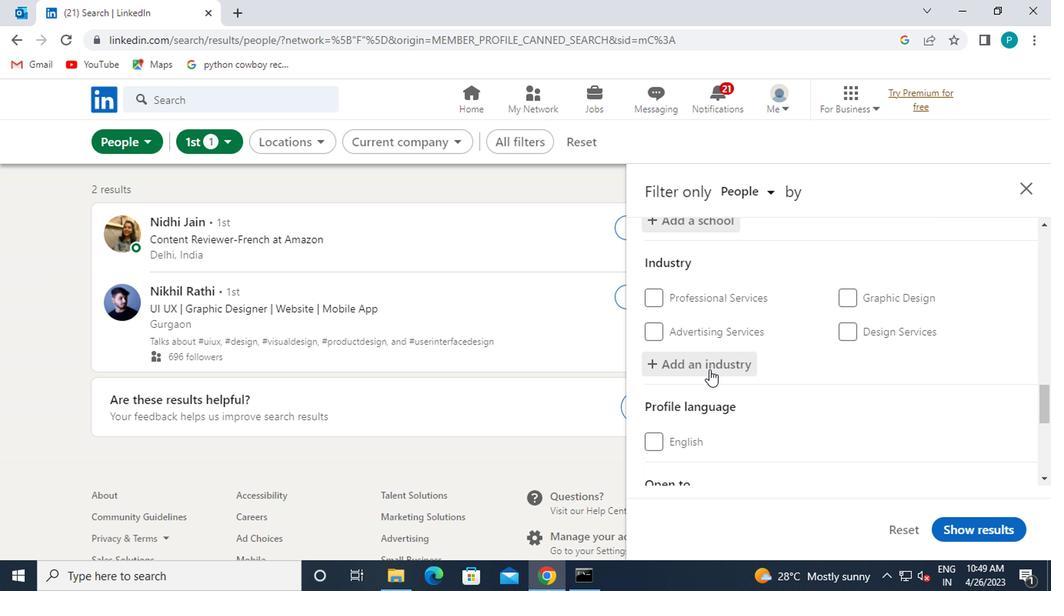 
Action: Mouse moved to (744, 373)
Screenshot: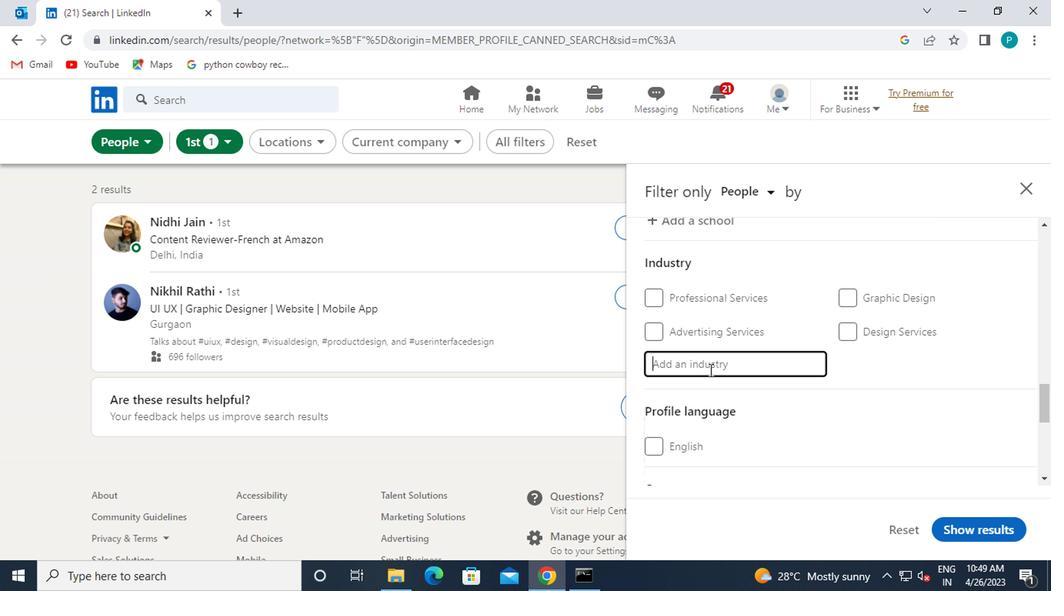 
Action: Key pressed FOOTWEAR
Screenshot: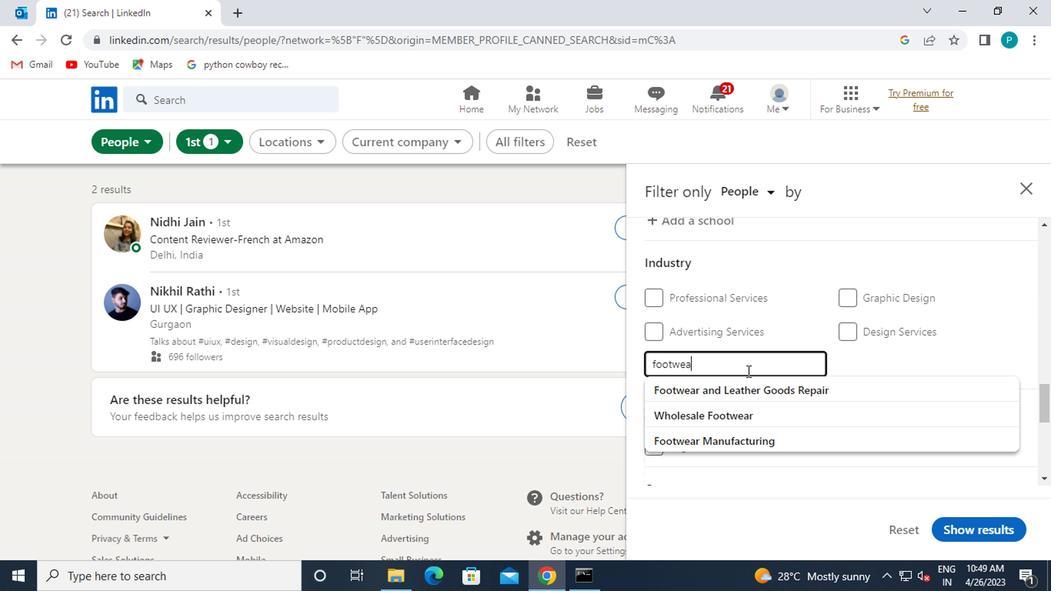 
Action: Mouse moved to (736, 391)
Screenshot: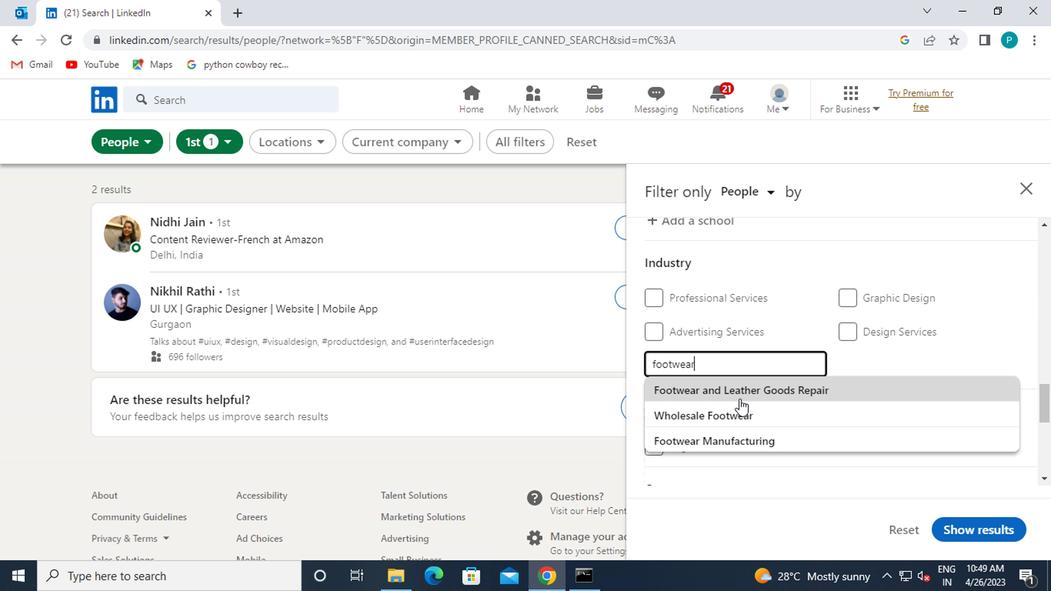
Action: Mouse pressed left at (736, 391)
Screenshot: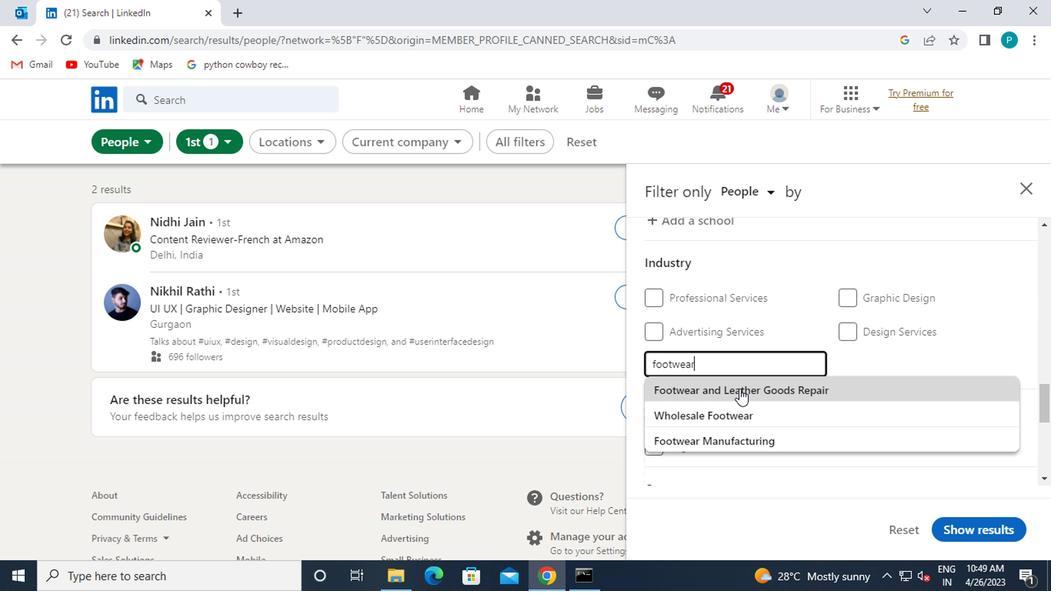 
Action: Mouse scrolled (736, 390) with delta (0, 0)
Screenshot: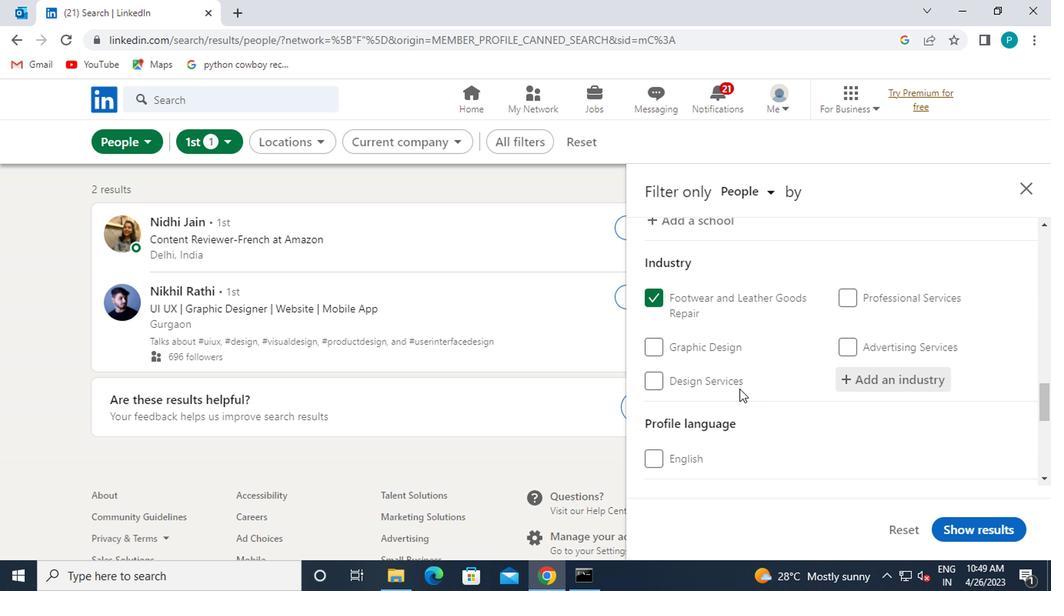 
Action: Mouse moved to (652, 383)
Screenshot: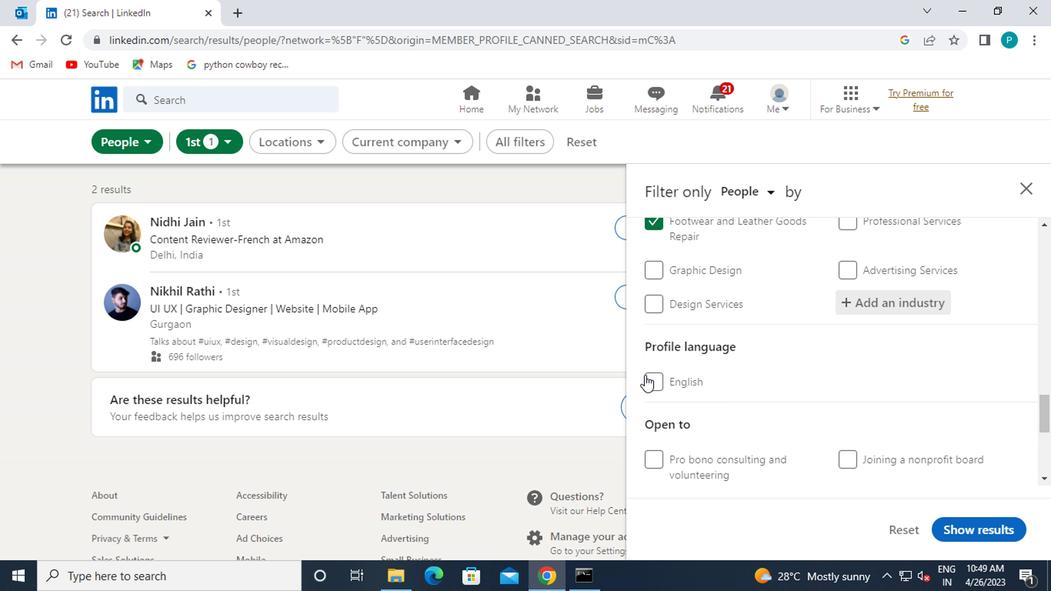
Action: Mouse pressed left at (652, 383)
Screenshot: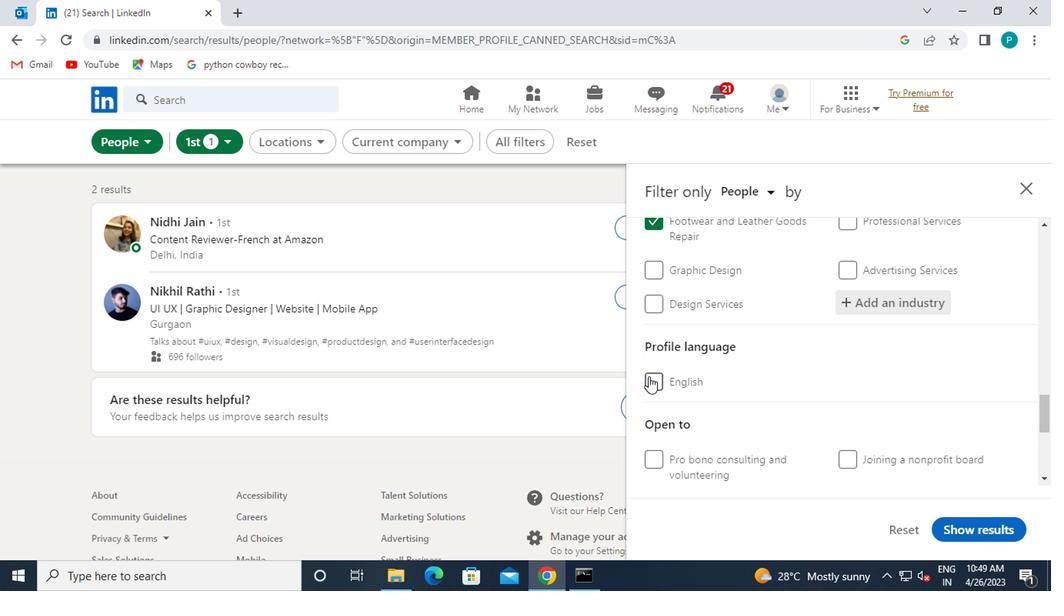 
Action: Mouse moved to (663, 412)
Screenshot: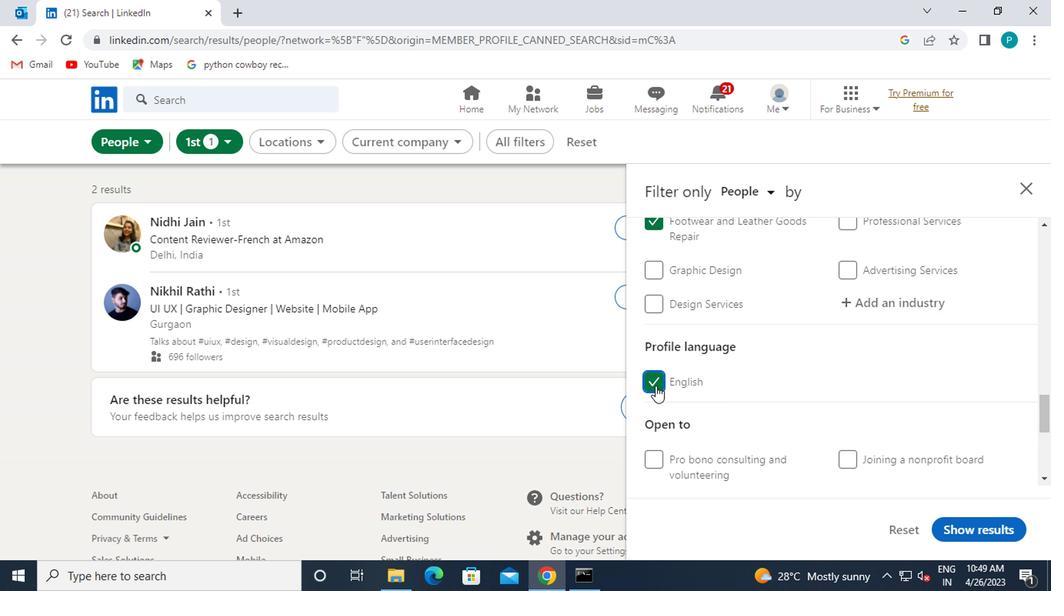 
Action: Mouse scrolled (663, 411) with delta (0, 0)
Screenshot: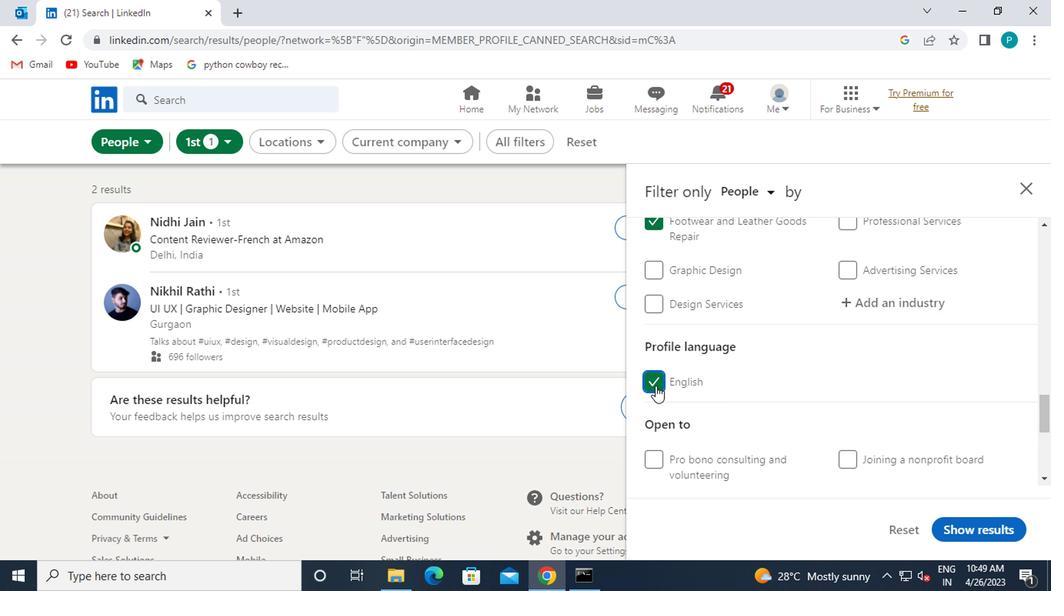 
Action: Mouse moved to (664, 414)
Screenshot: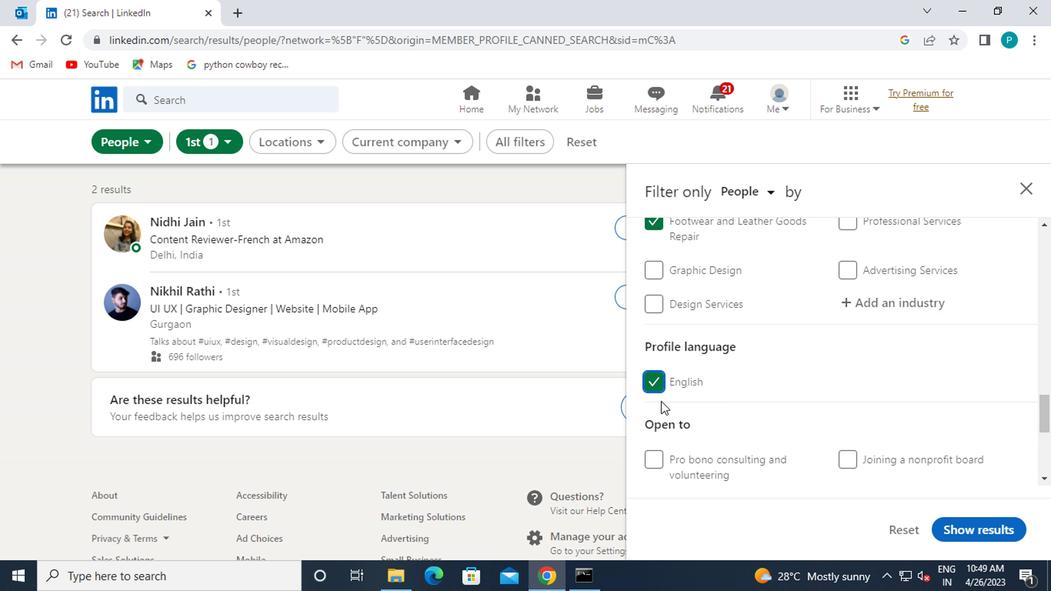
Action: Mouse scrolled (664, 413) with delta (0, 0)
Screenshot: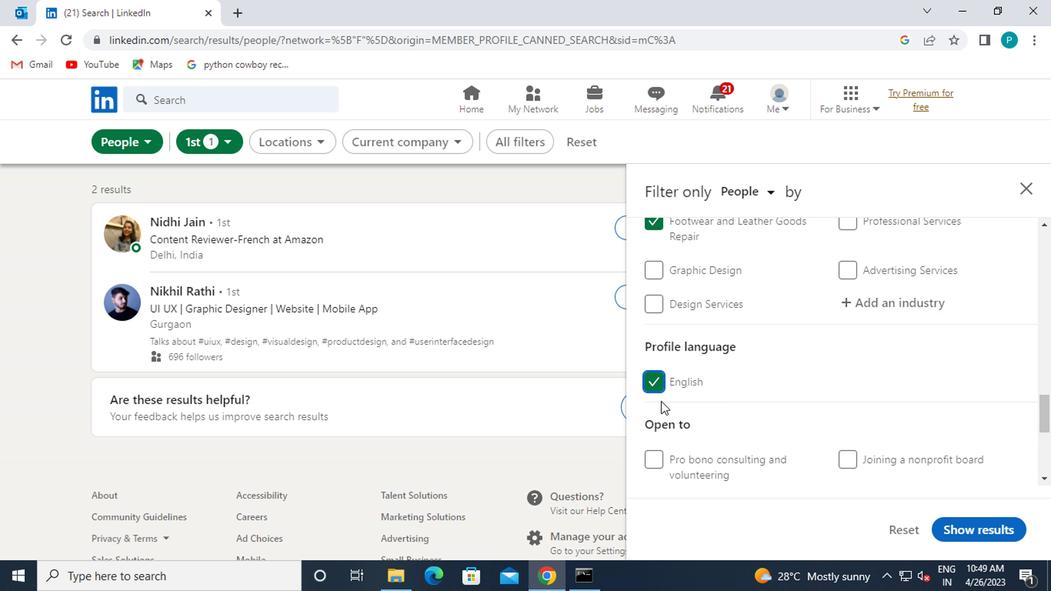 
Action: Mouse moved to (671, 427)
Screenshot: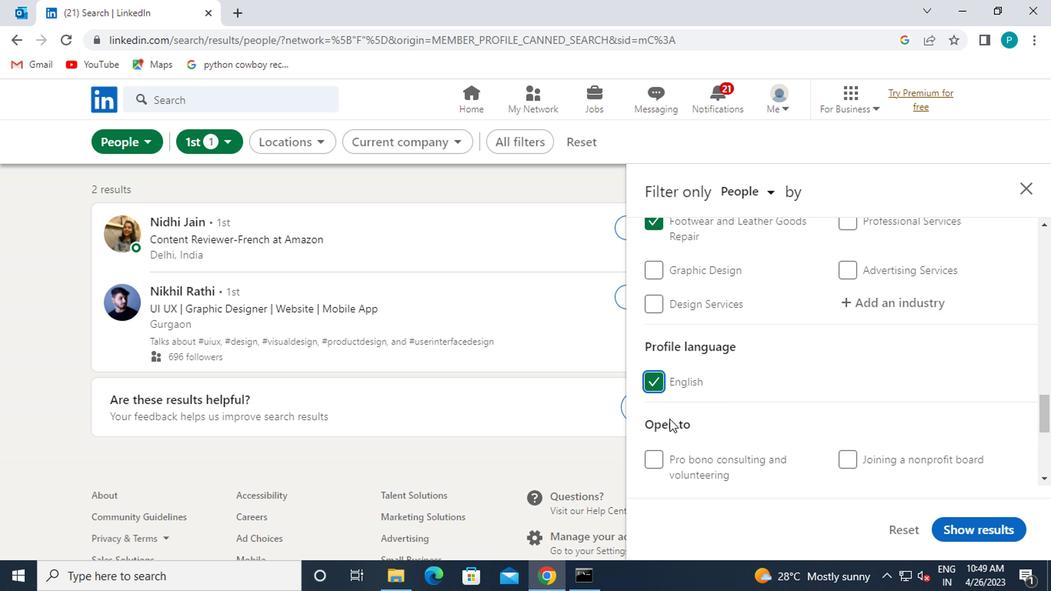 
Action: Mouse scrolled (671, 426) with delta (0, 0)
Screenshot: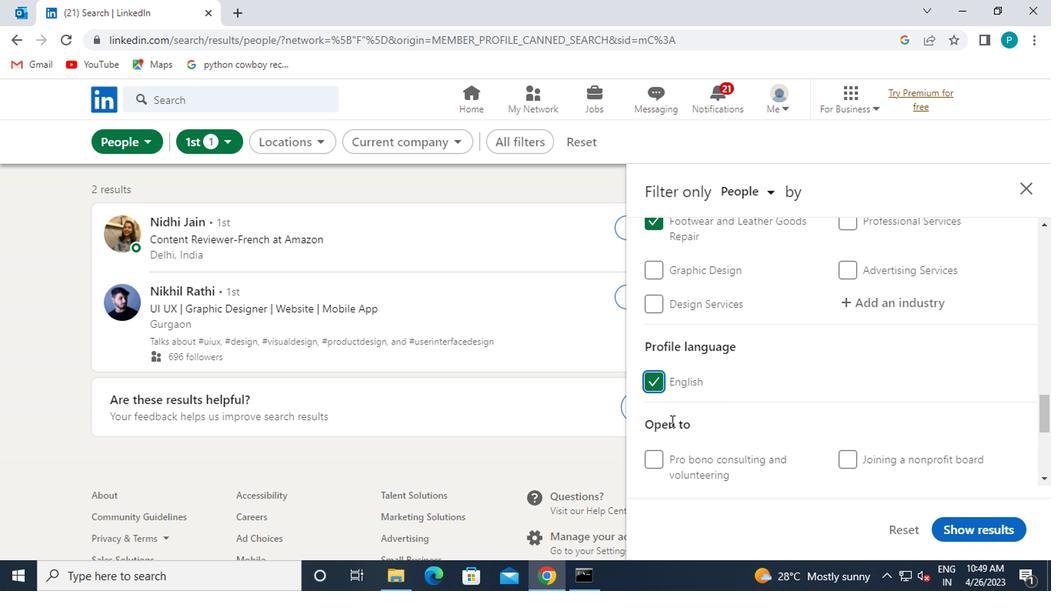 
Action: Mouse moved to (659, 325)
Screenshot: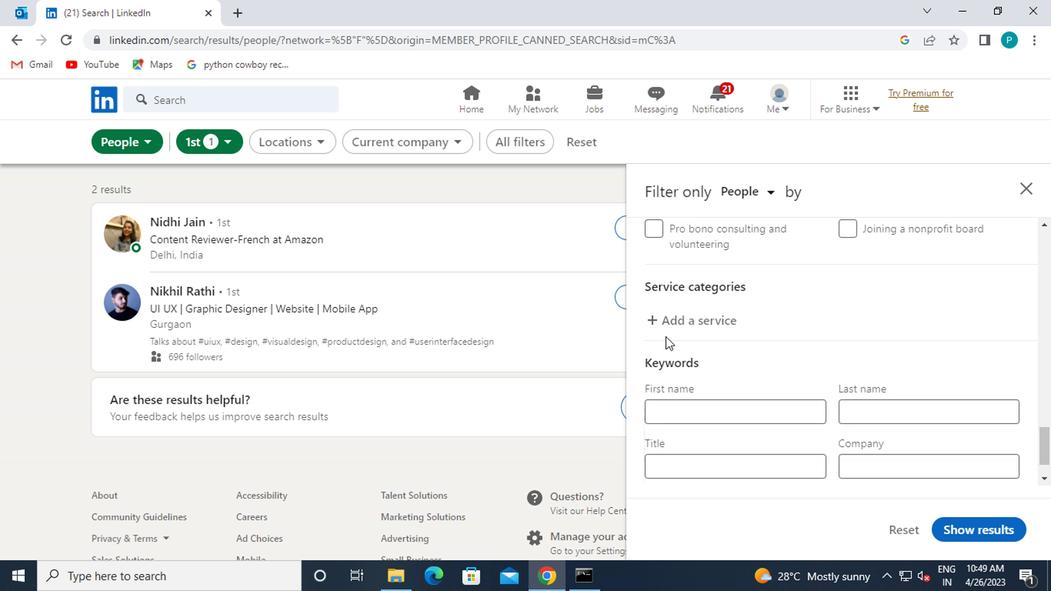 
Action: Mouse pressed left at (659, 325)
Screenshot: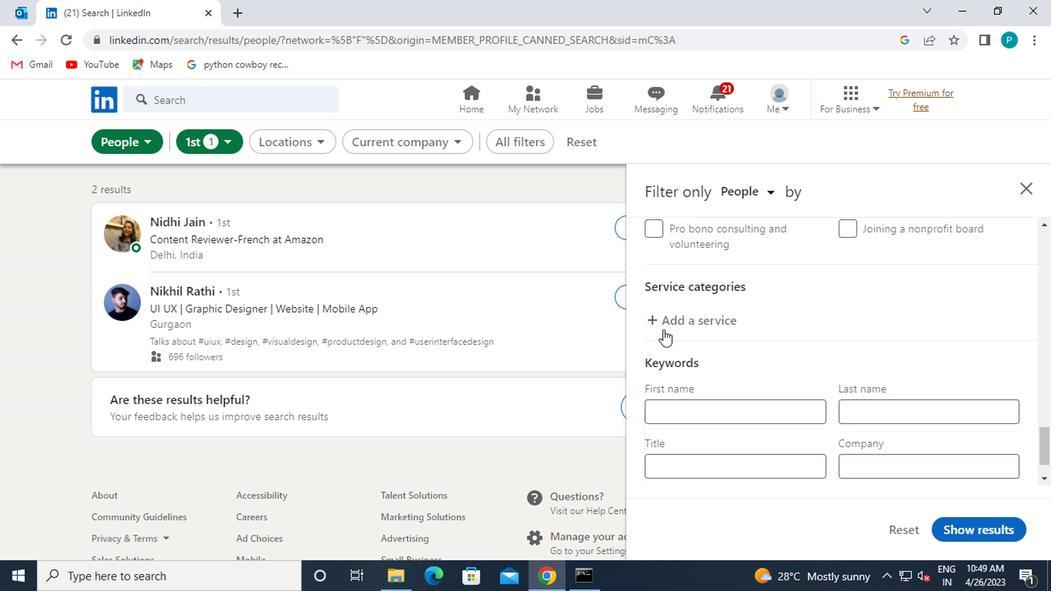 
Action: Mouse moved to (674, 340)
Screenshot: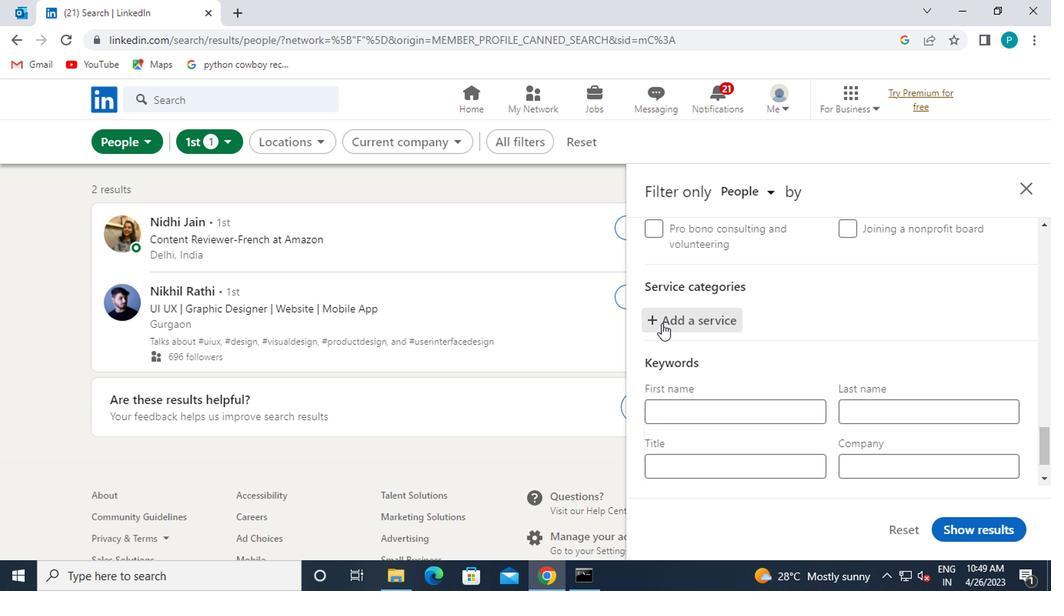 
Action: Key pressed USER
Screenshot: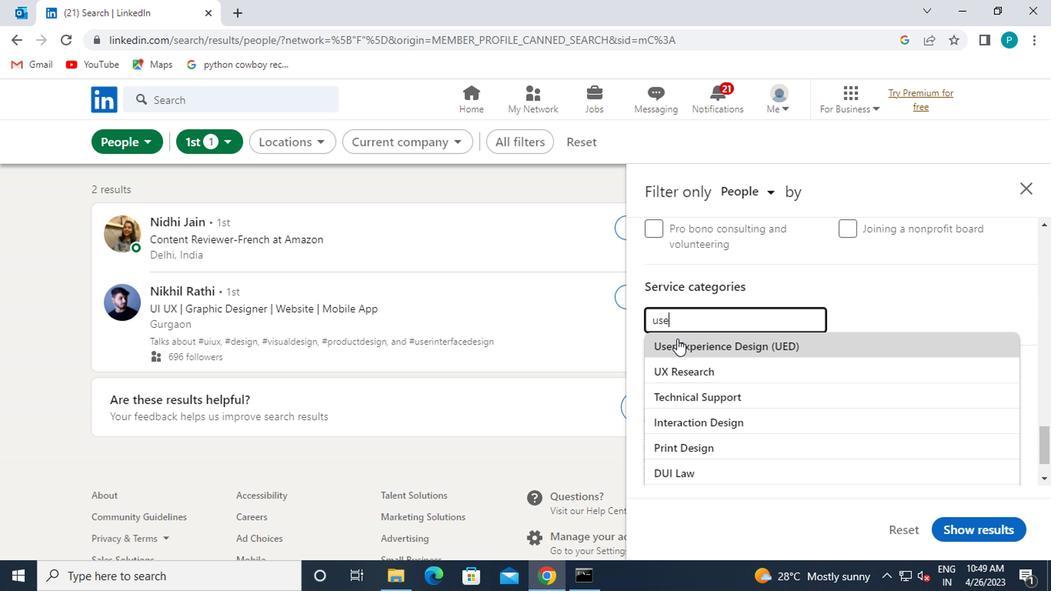 
Action: Mouse moved to (693, 350)
Screenshot: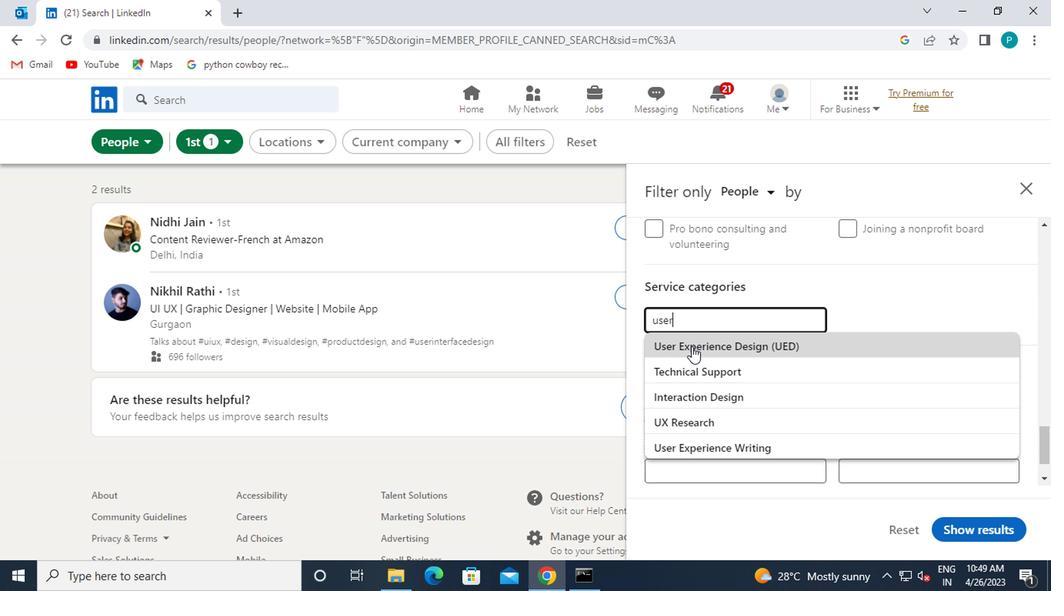 
Action: Mouse pressed left at (693, 350)
Screenshot: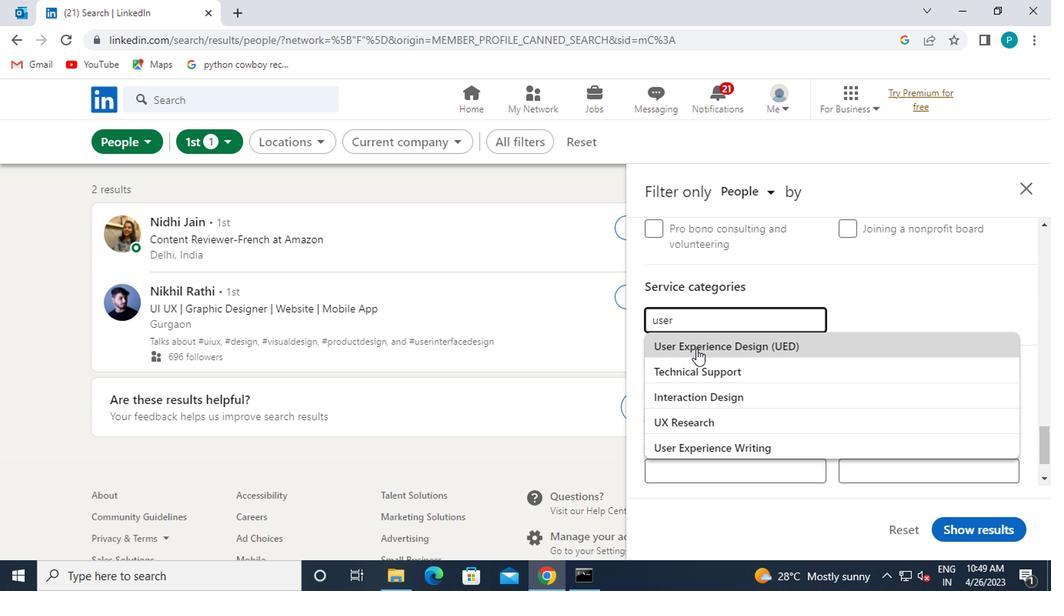 
Action: Mouse scrolled (693, 350) with delta (0, 0)
Screenshot: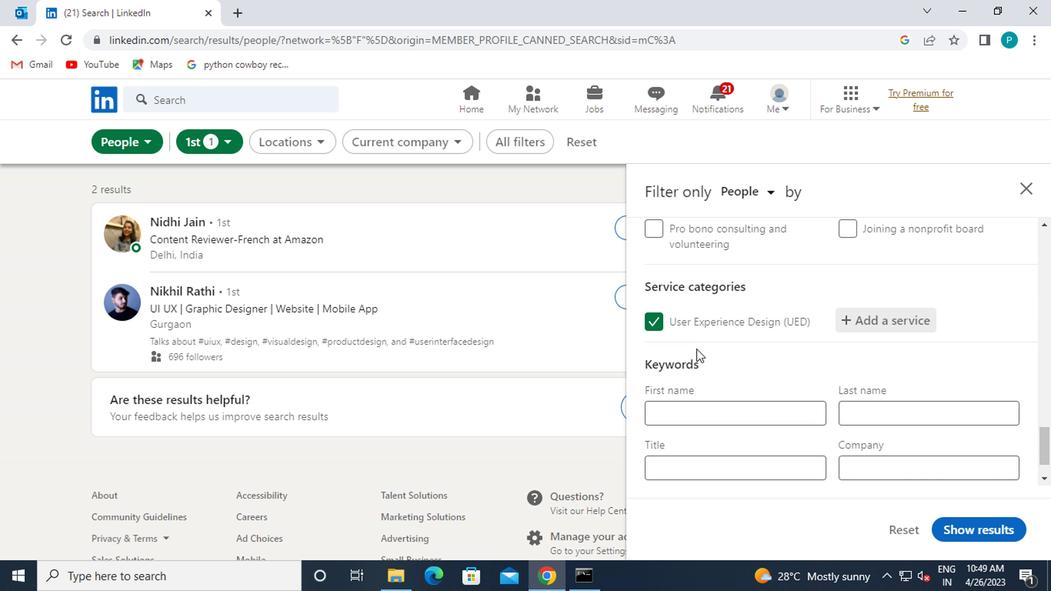 
Action: Mouse scrolled (693, 350) with delta (0, 0)
Screenshot: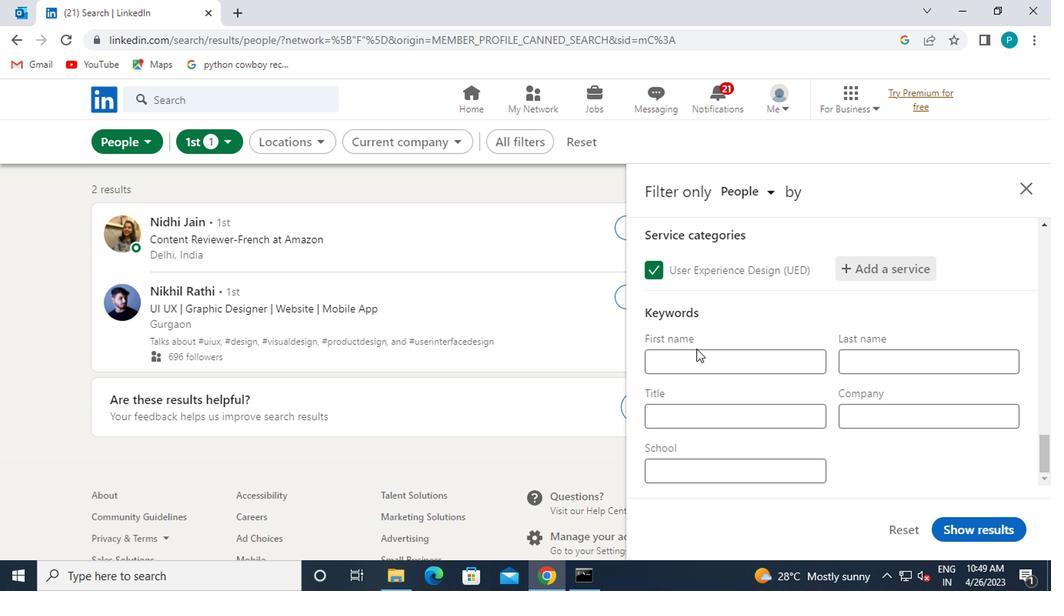 
Action: Mouse moved to (705, 413)
Screenshot: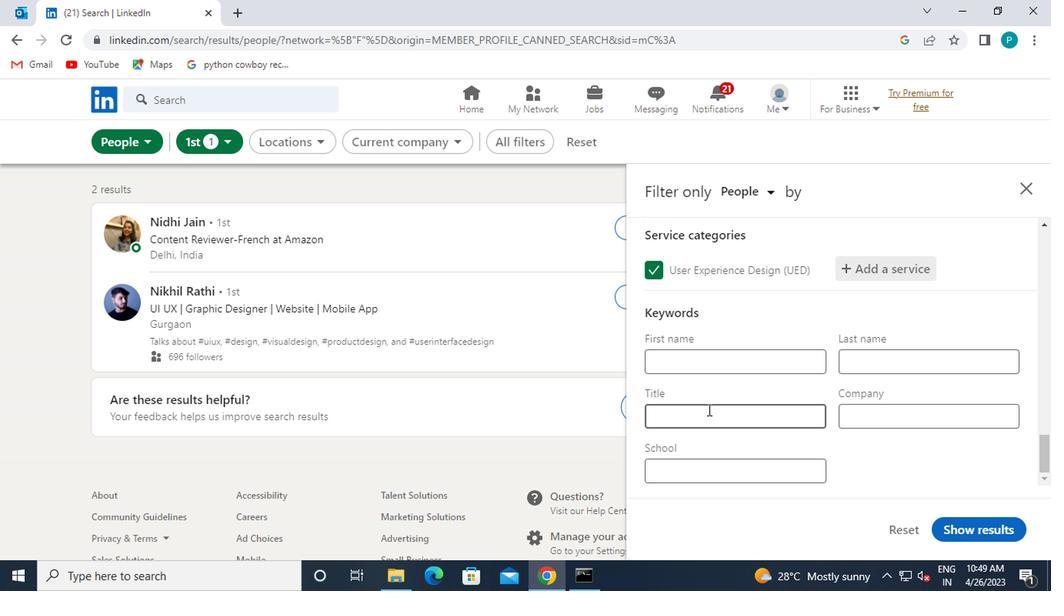
Action: Mouse pressed left at (705, 413)
Screenshot: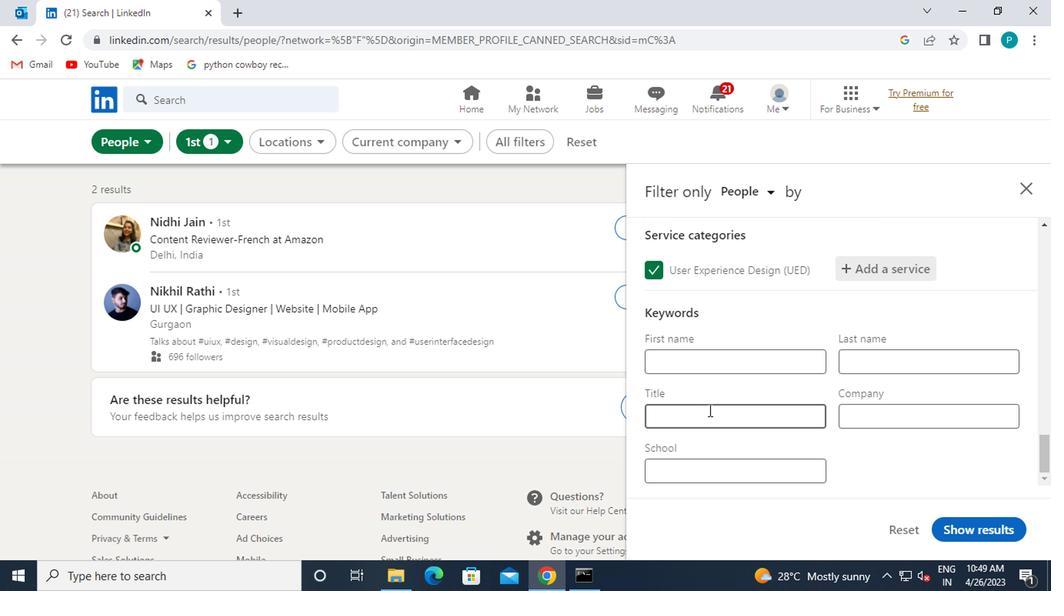 
Action: Mouse moved to (707, 413)
Screenshot: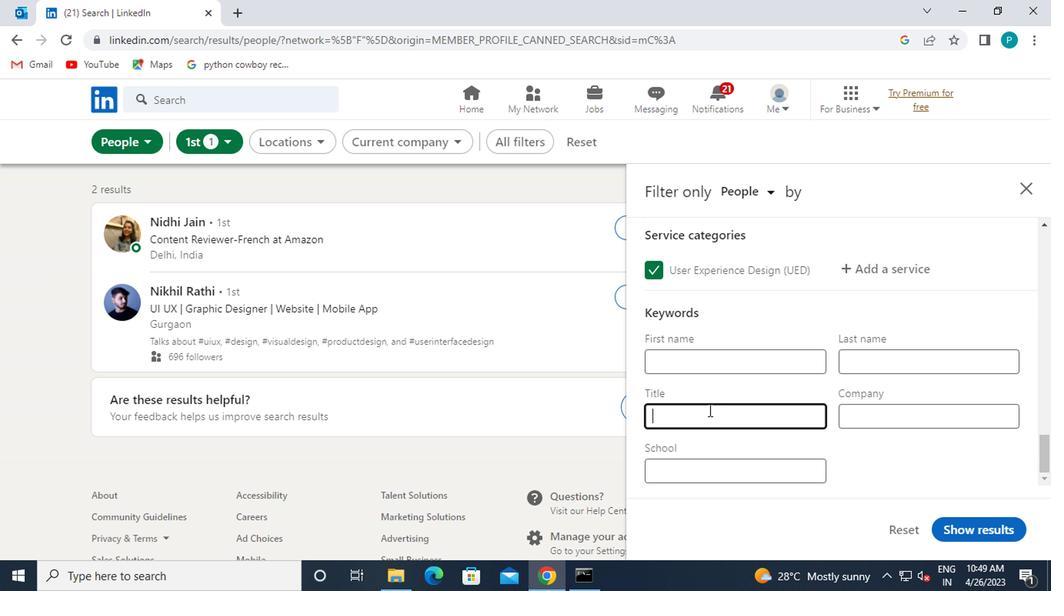 
Action: Key pressed <Key.caps_lock>C<Key.caps_lock>OPYWRITER
Screenshot: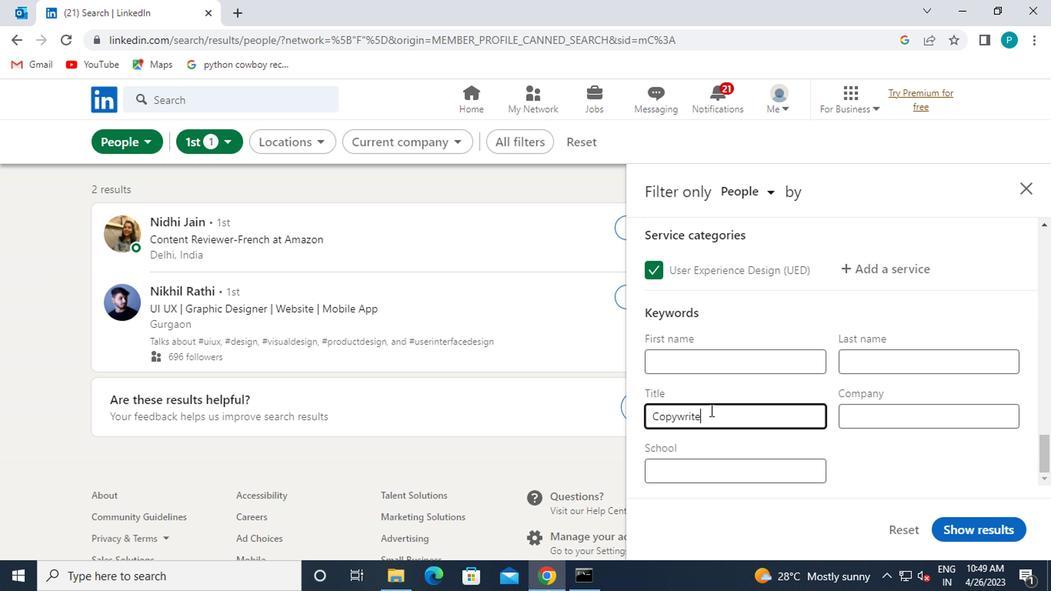 
Action: Mouse moved to (948, 525)
Screenshot: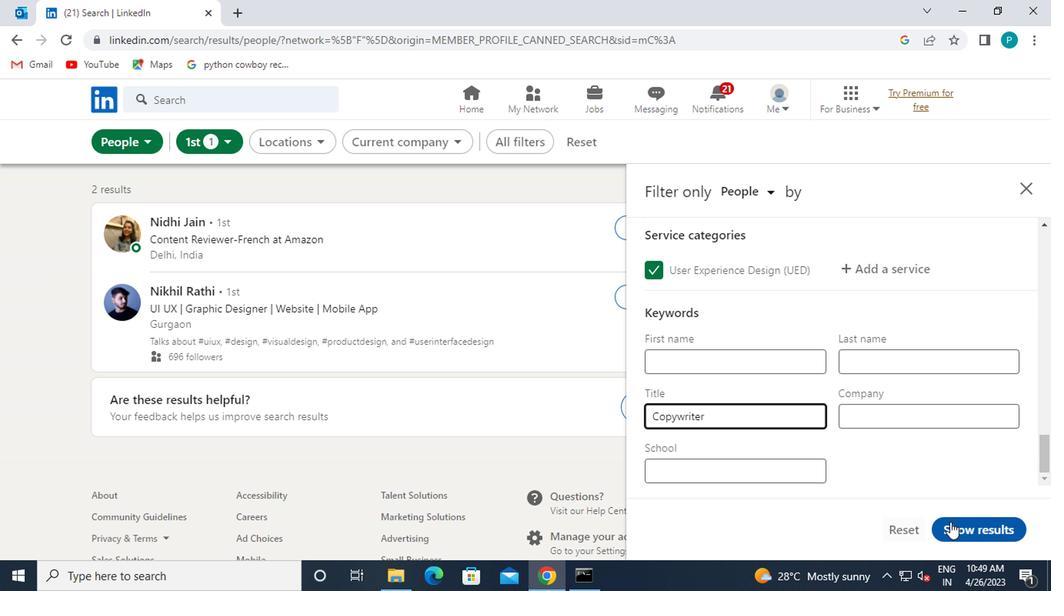 
Action: Mouse pressed left at (948, 525)
Screenshot: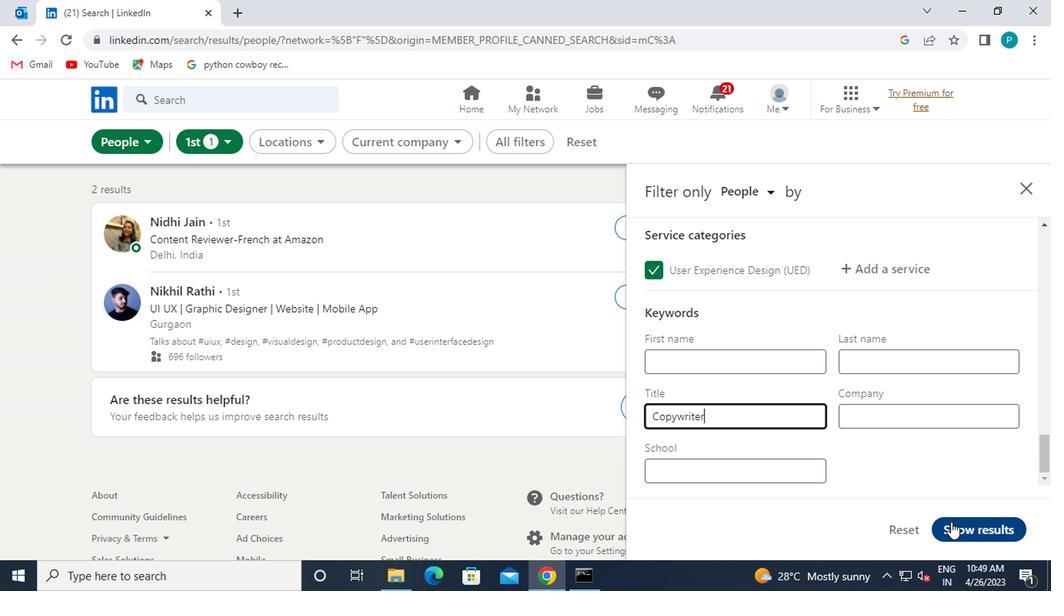 
Action: Mouse moved to (951, 524)
Screenshot: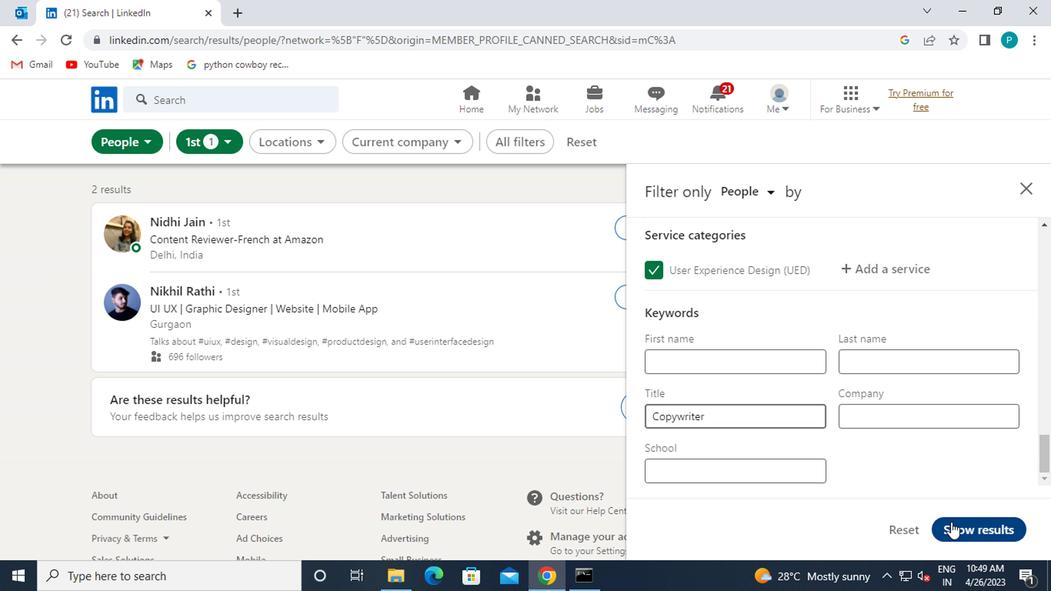 
